 Task: Add Sprouts Organic Crushed Chili Peppers to the cart.
Action: Mouse moved to (17, 80)
Screenshot: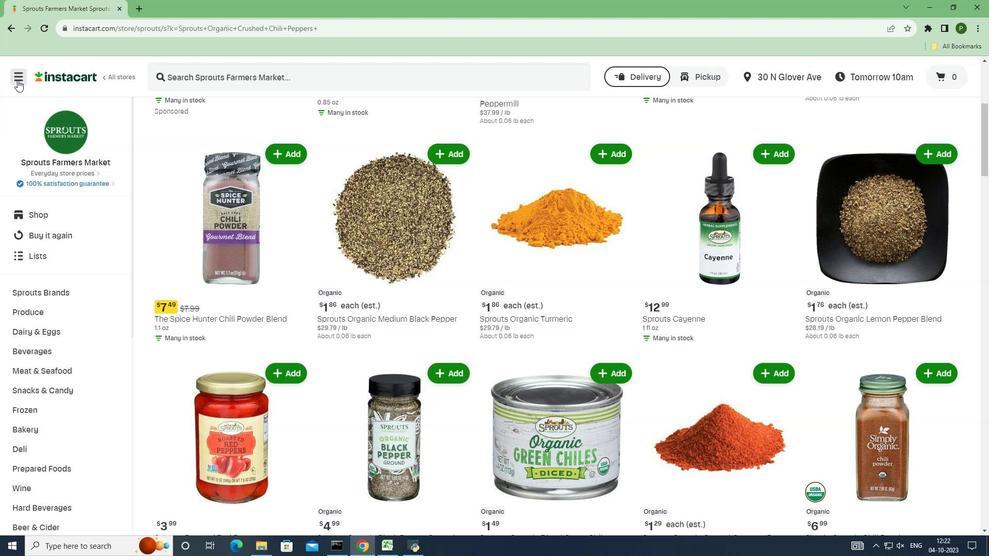 
Action: Mouse pressed left at (17, 80)
Screenshot: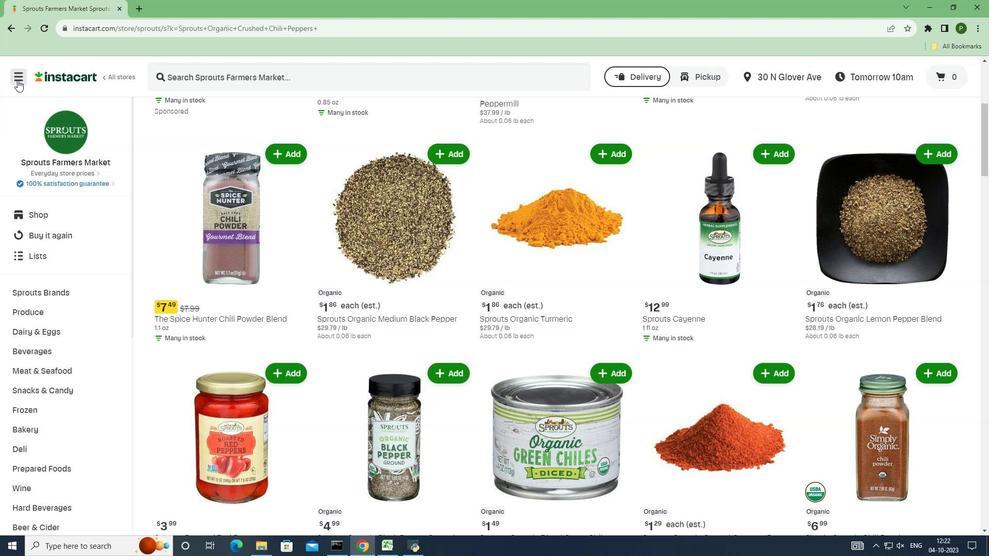 
Action: Mouse moved to (54, 287)
Screenshot: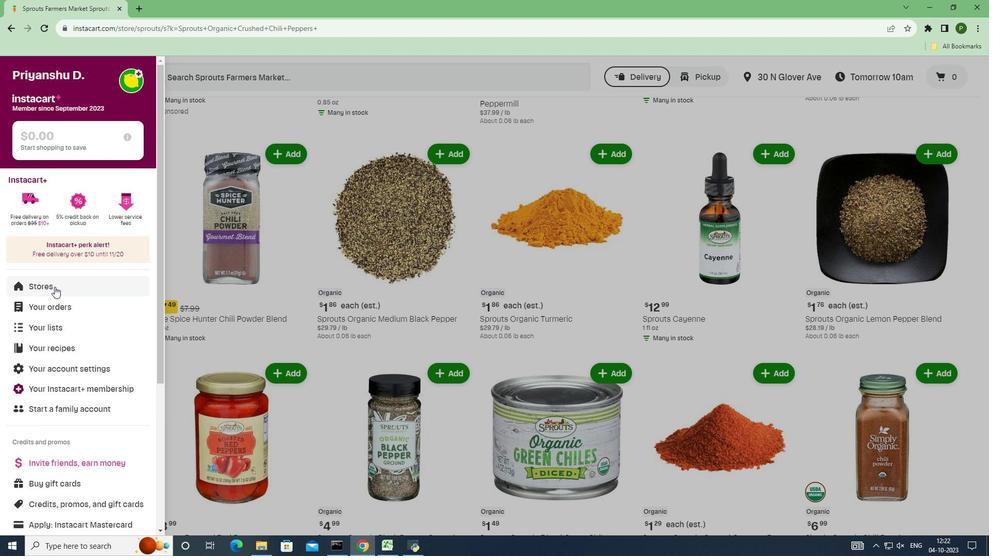 
Action: Mouse pressed left at (54, 287)
Screenshot: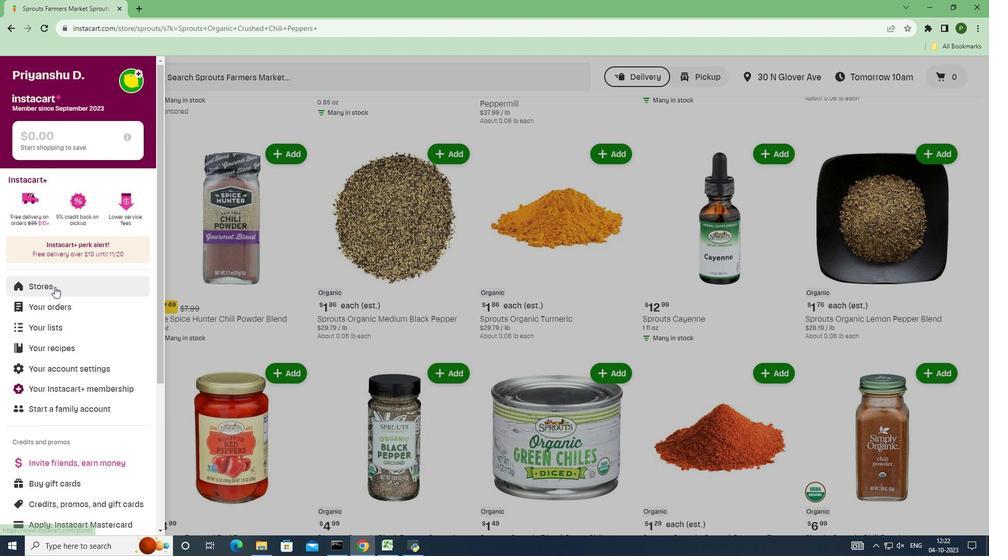 
Action: Mouse moved to (233, 116)
Screenshot: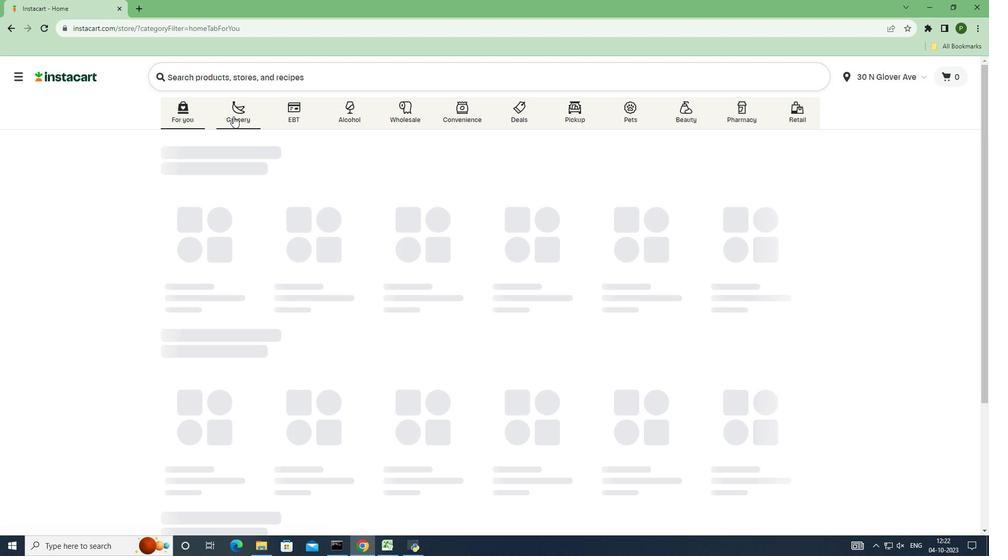 
Action: Mouse pressed left at (233, 116)
Screenshot: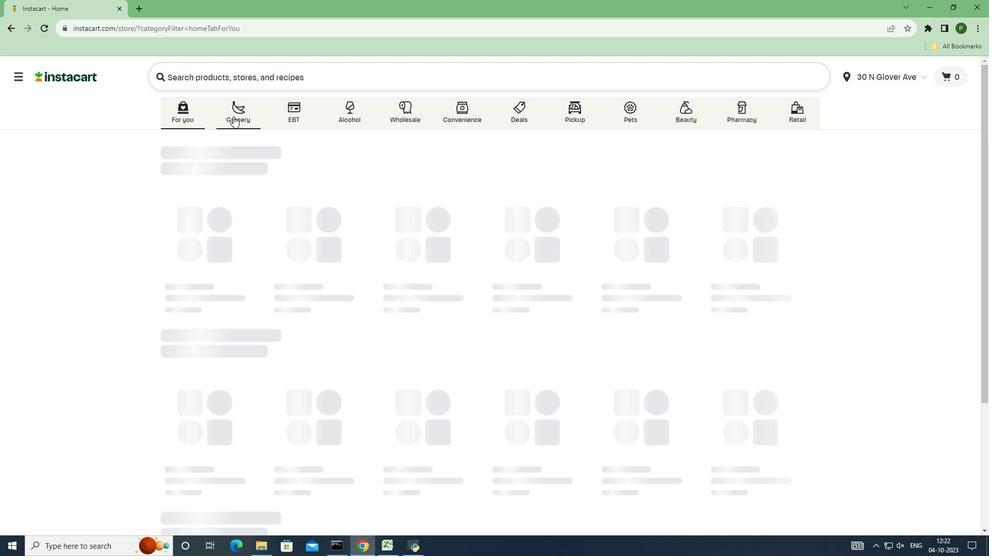 
Action: Mouse moved to (627, 243)
Screenshot: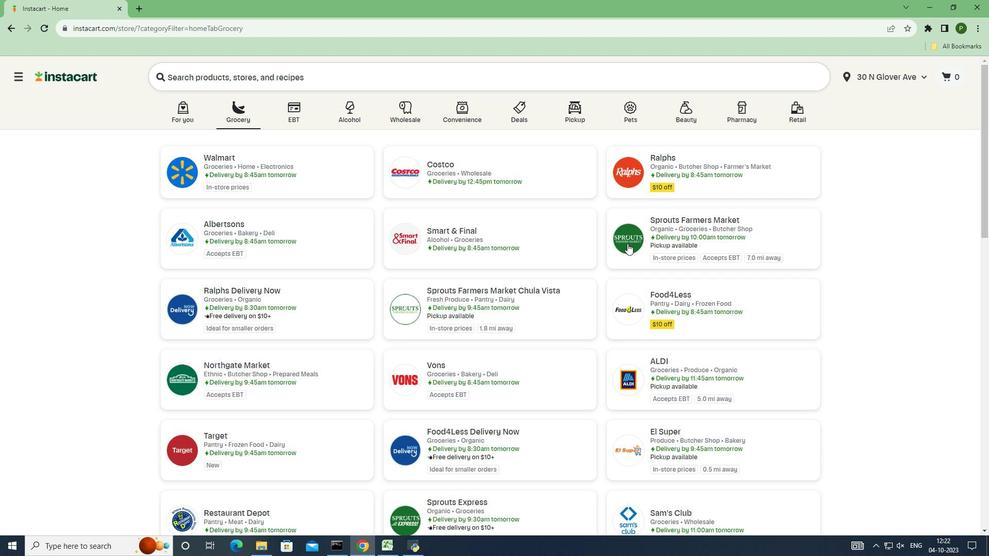 
Action: Mouse pressed left at (627, 243)
Screenshot: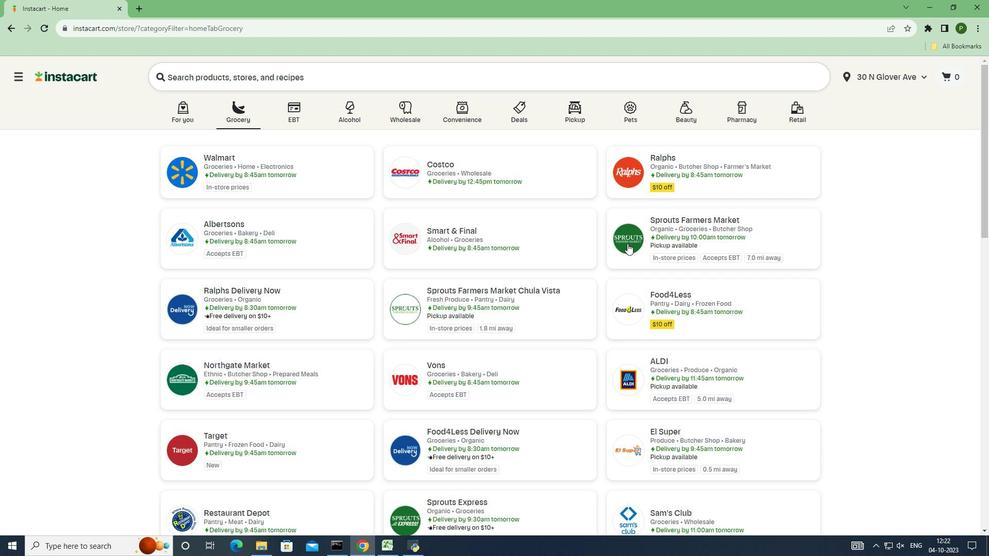 
Action: Mouse moved to (57, 292)
Screenshot: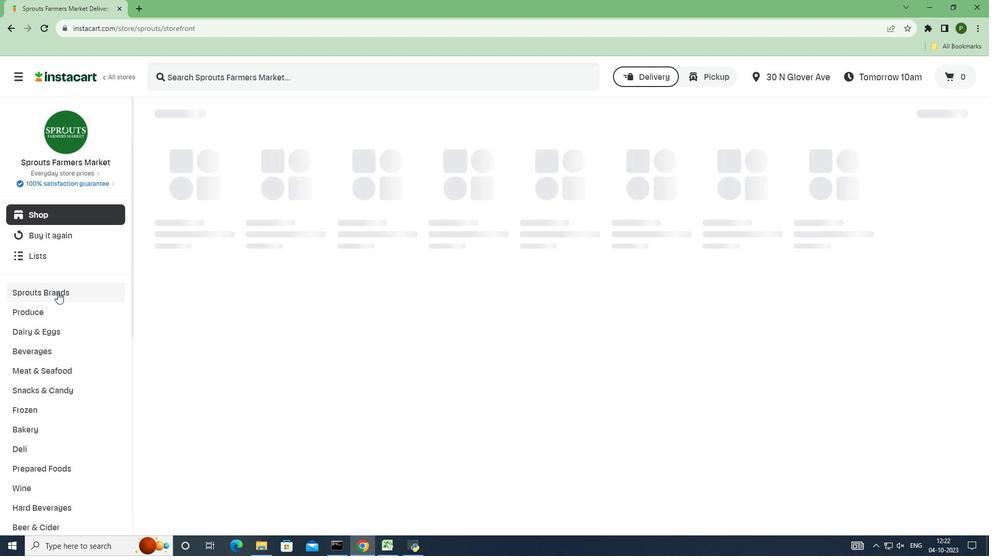 
Action: Mouse pressed left at (57, 292)
Screenshot: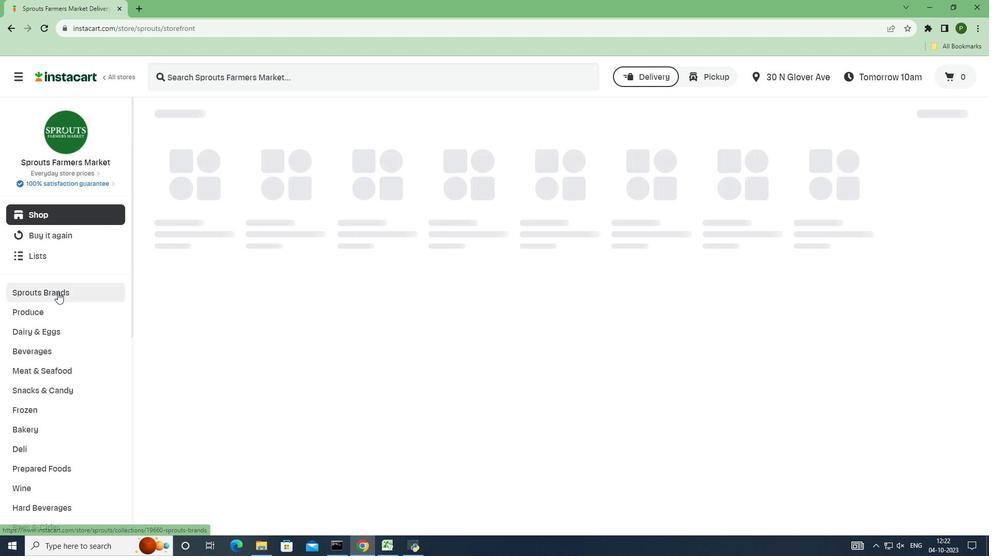 
Action: Mouse moved to (49, 368)
Screenshot: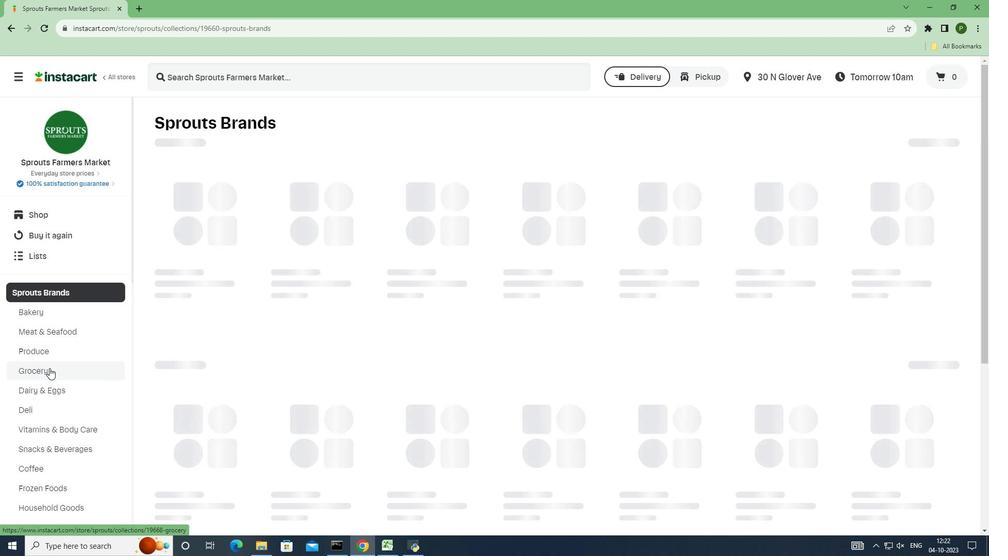 
Action: Mouse pressed left at (49, 368)
Screenshot: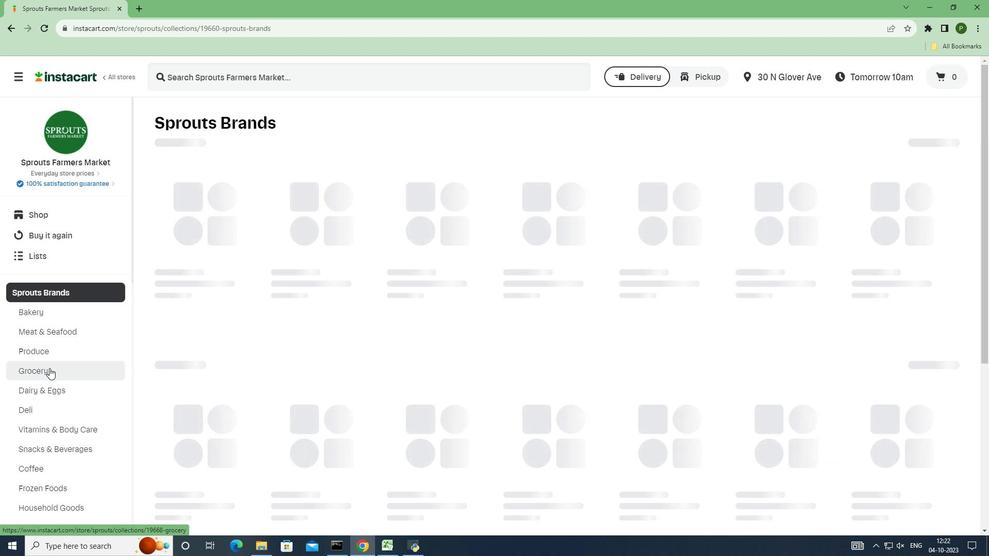 
Action: Mouse moved to (213, 213)
Screenshot: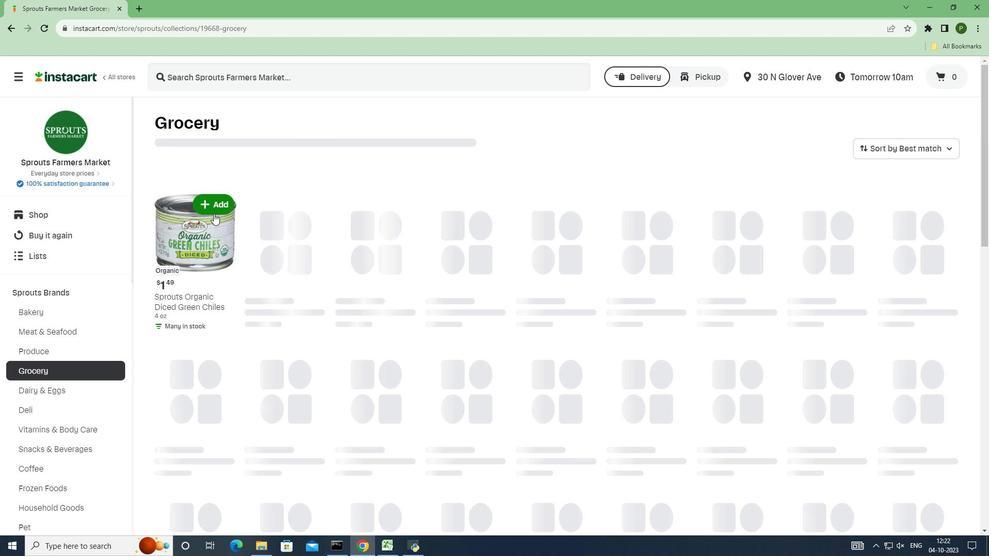 
Action: Mouse scrolled (213, 213) with delta (0, 0)
Screenshot: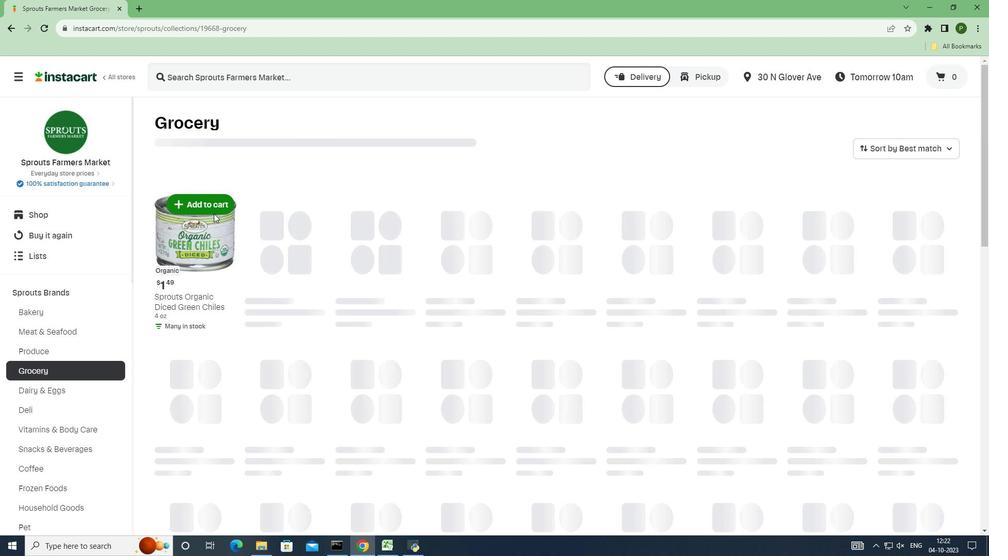
Action: Mouse moved to (299, 219)
Screenshot: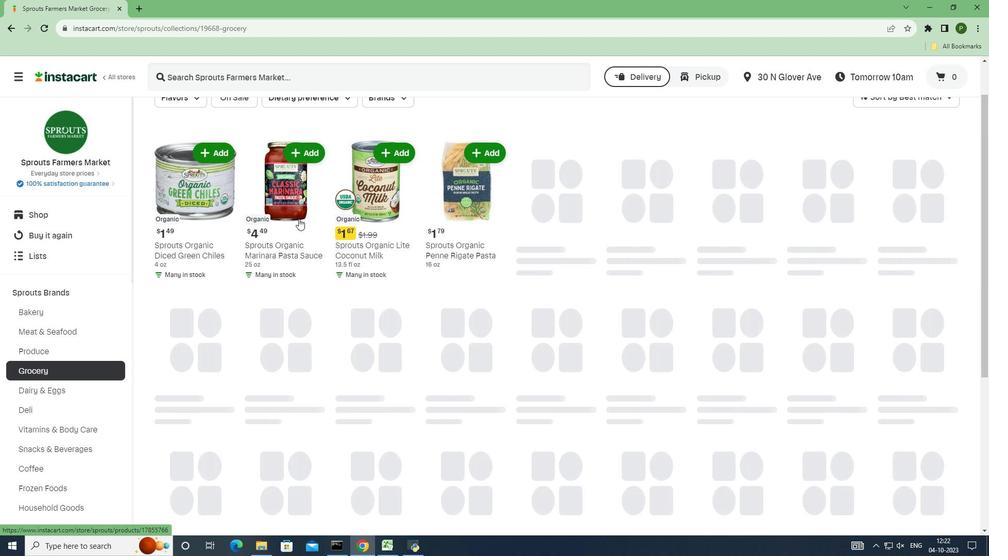 
Action: Mouse scrolled (299, 218) with delta (0, 0)
Screenshot: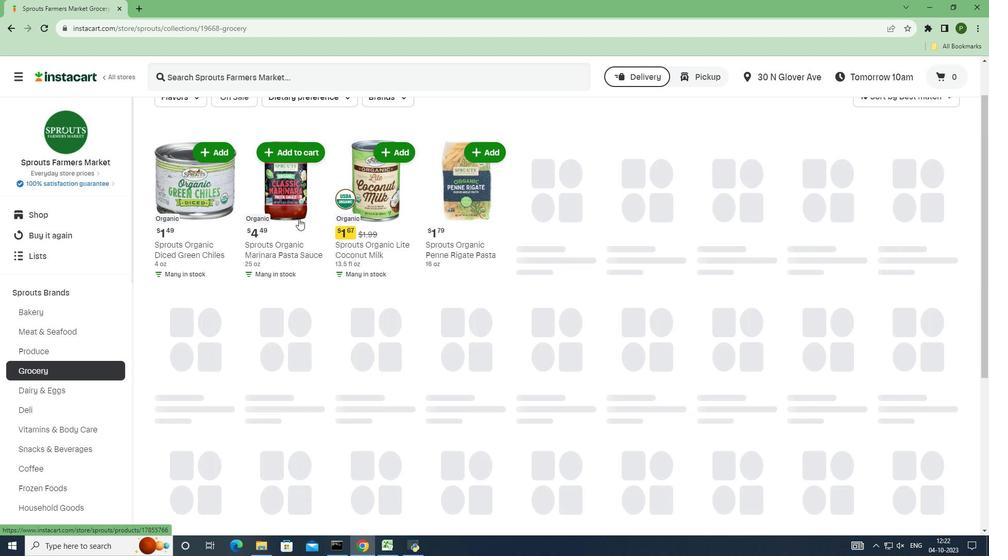 
Action: Mouse scrolled (299, 218) with delta (0, 0)
Screenshot: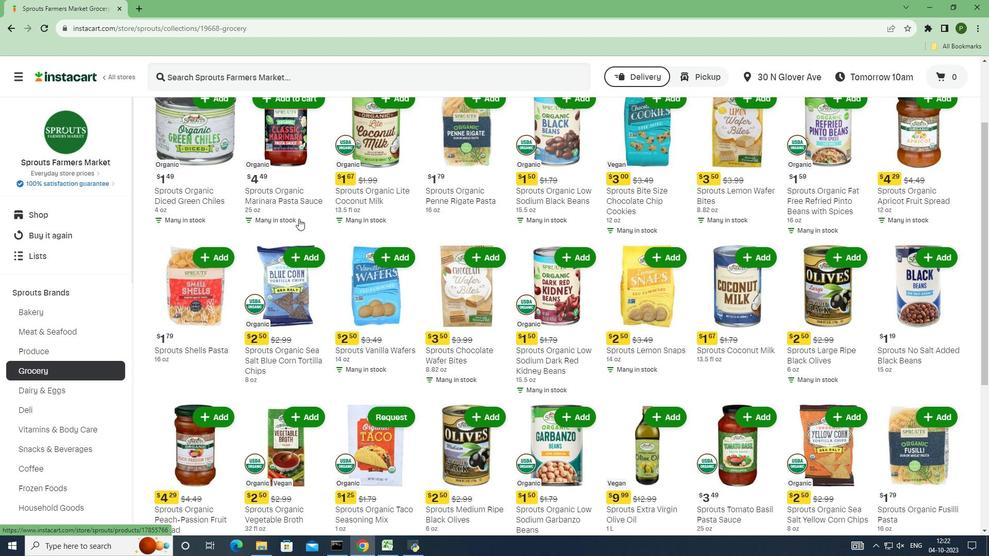 
Action: Mouse scrolled (299, 218) with delta (0, 0)
Screenshot: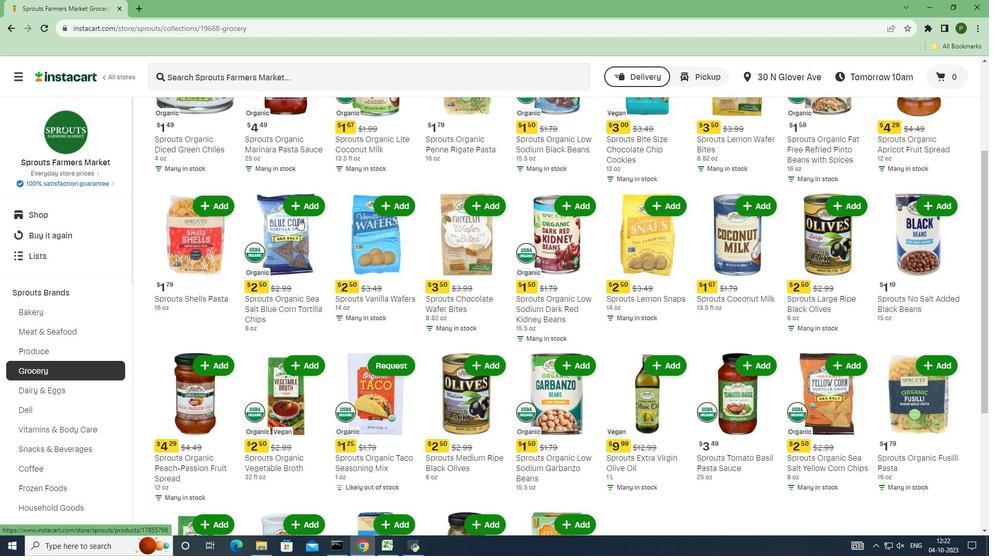 
Action: Mouse scrolled (299, 218) with delta (0, 0)
Screenshot: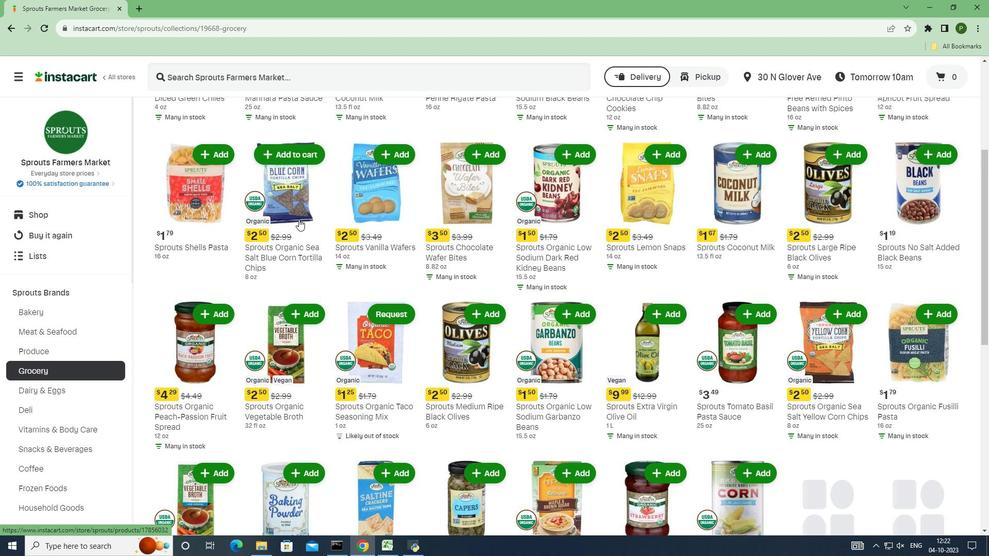 
Action: Mouse moved to (299, 220)
Screenshot: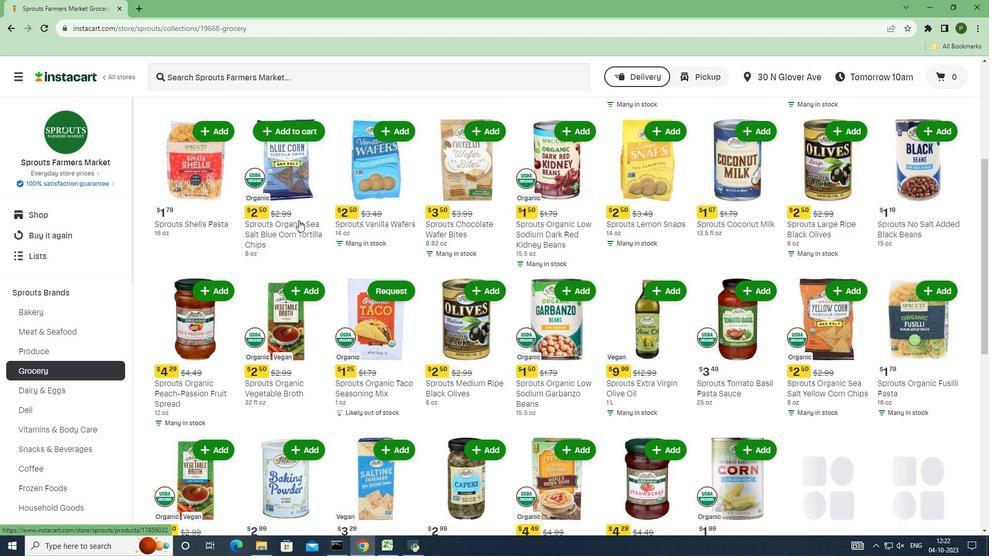 
Action: Mouse scrolled (299, 220) with delta (0, 0)
Screenshot: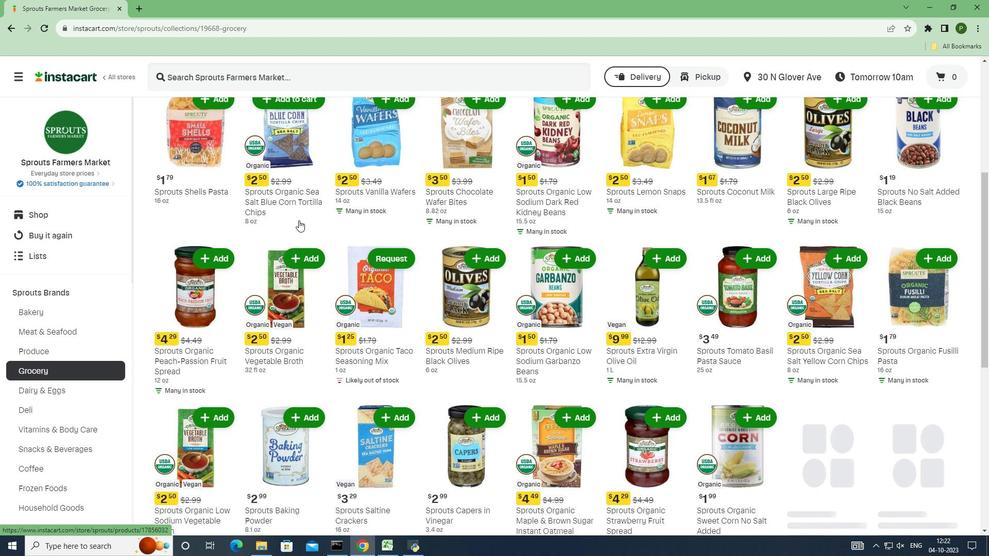 
Action: Mouse scrolled (299, 220) with delta (0, 0)
Screenshot: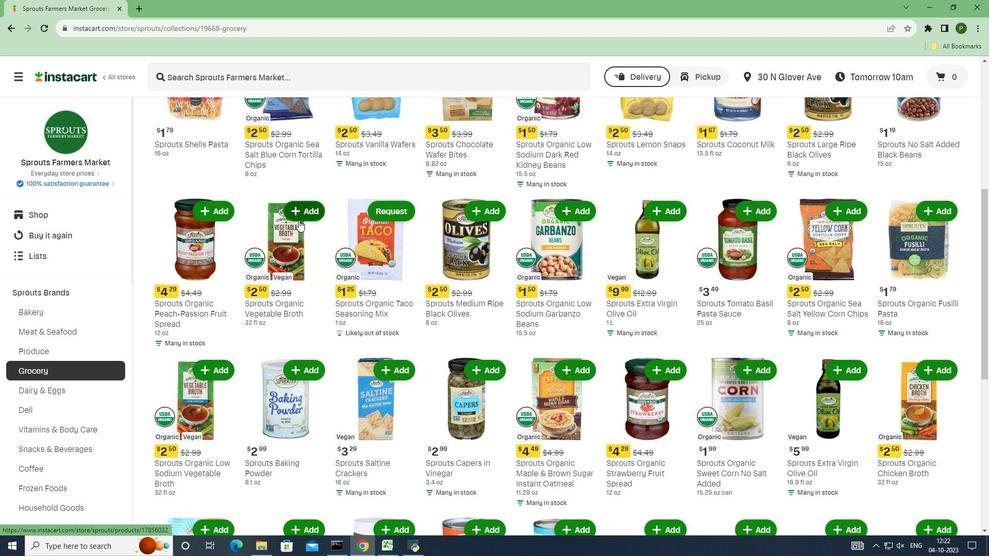 
Action: Mouse scrolled (299, 220) with delta (0, 0)
Screenshot: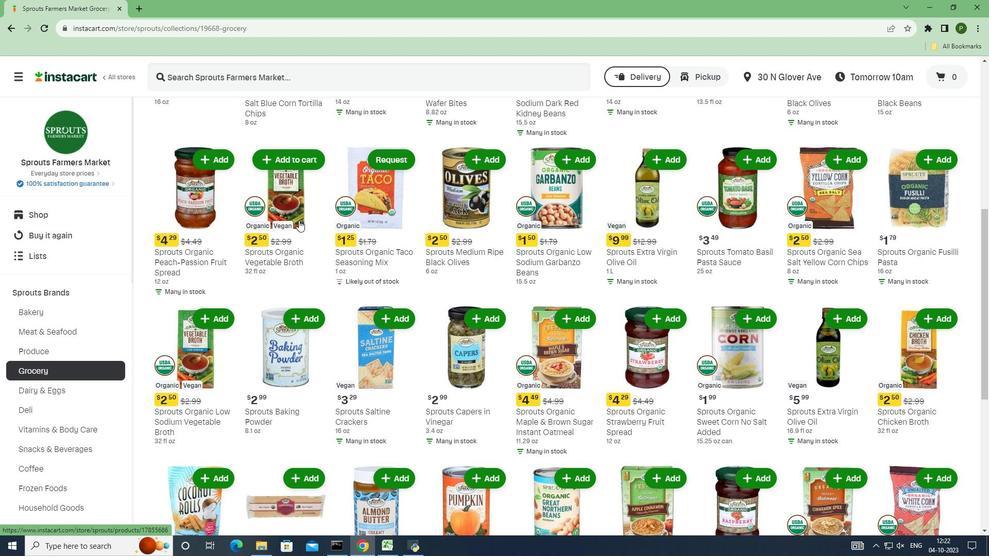 
Action: Mouse scrolled (299, 220) with delta (0, 0)
Screenshot: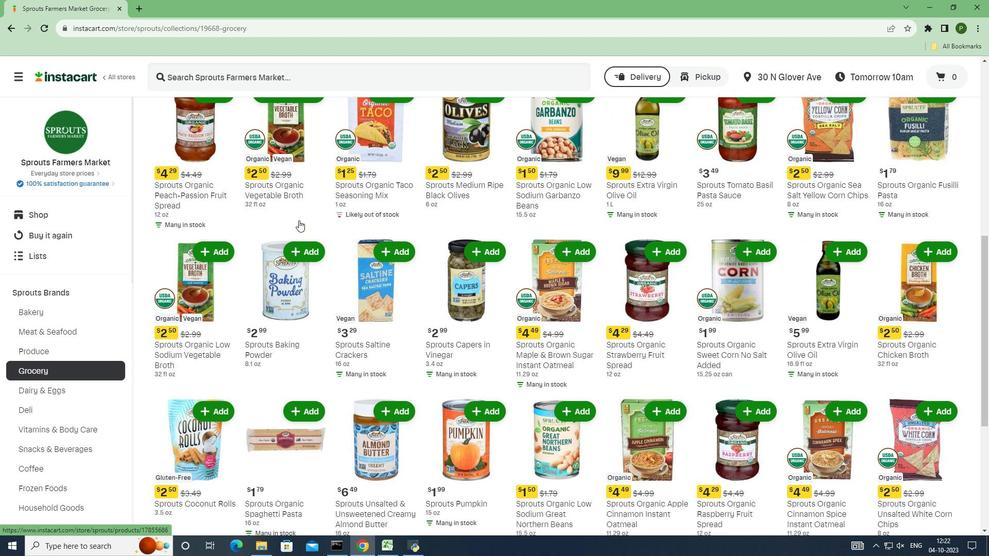 
Action: Mouse scrolled (299, 220) with delta (0, 0)
Screenshot: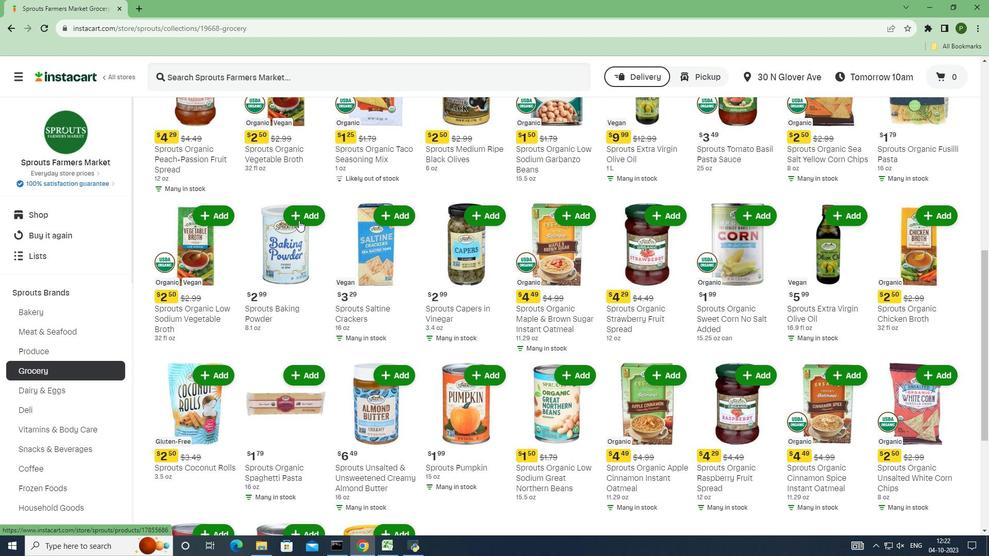 
Action: Mouse scrolled (299, 220) with delta (0, 0)
Screenshot: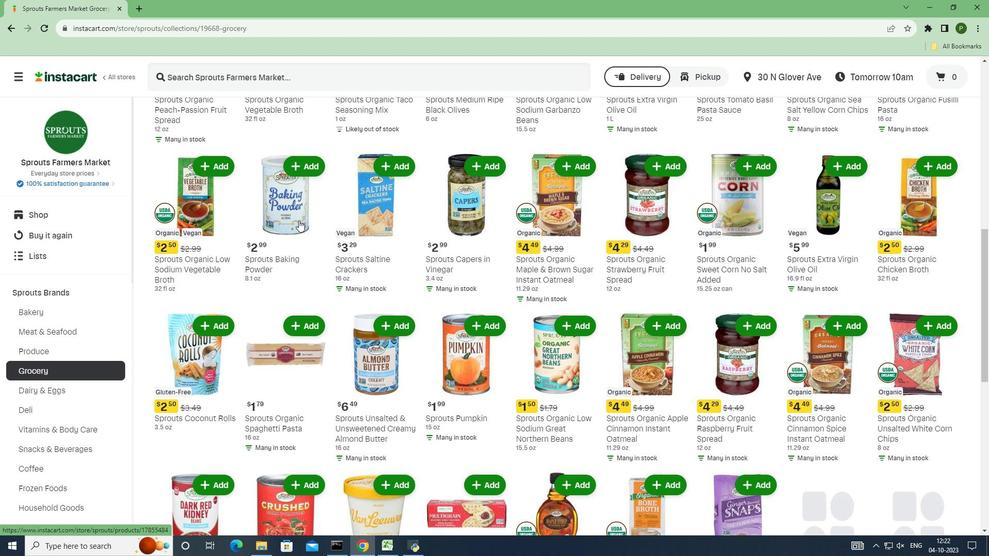 
Action: Mouse scrolled (299, 220) with delta (0, 0)
Screenshot: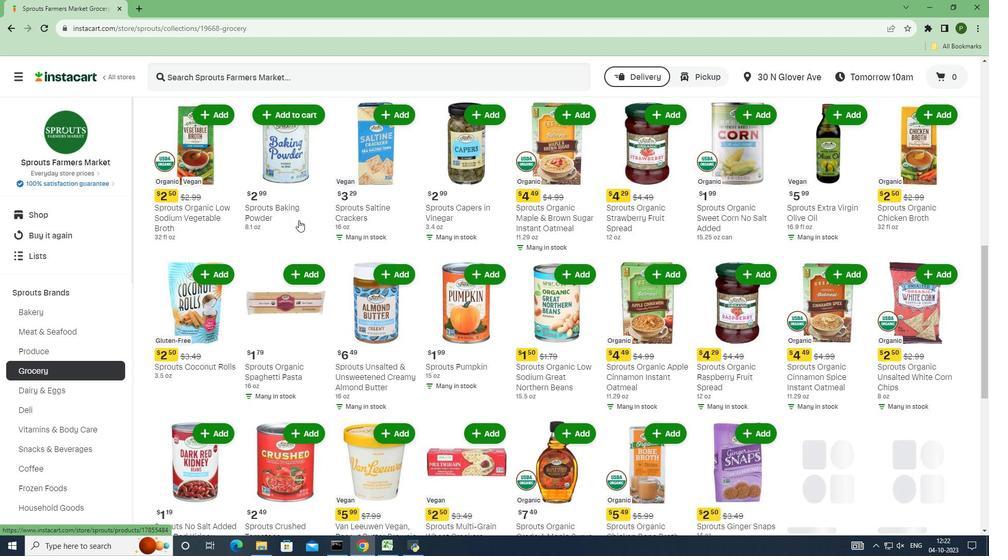 
Action: Mouse scrolled (299, 220) with delta (0, 0)
Screenshot: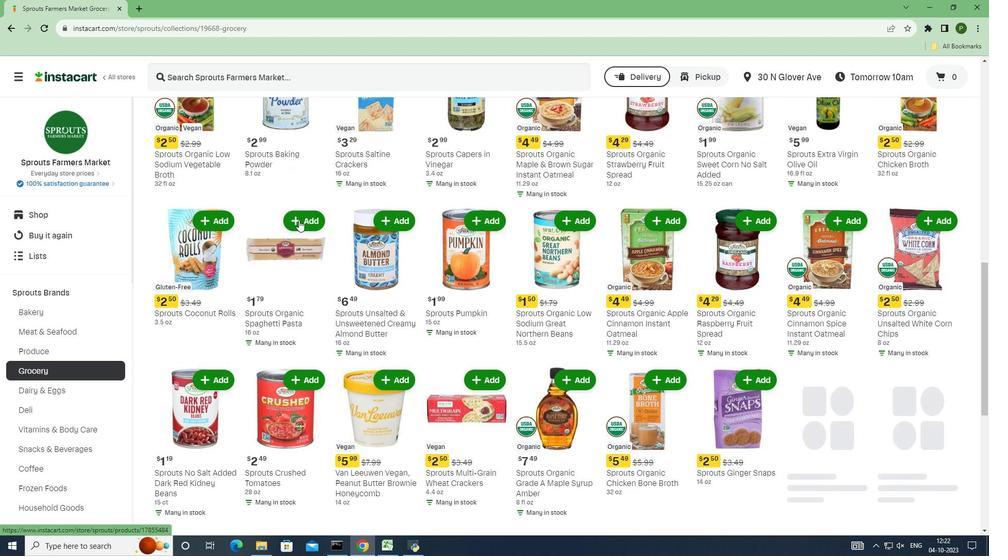 
Action: Mouse scrolled (299, 220) with delta (0, 0)
Screenshot: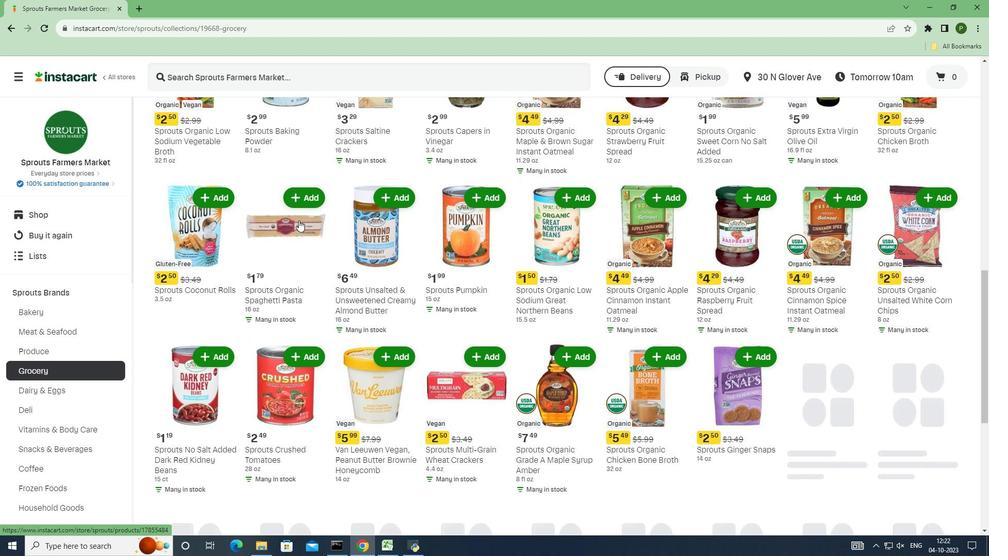 
Action: Mouse scrolled (299, 220) with delta (0, 0)
Screenshot: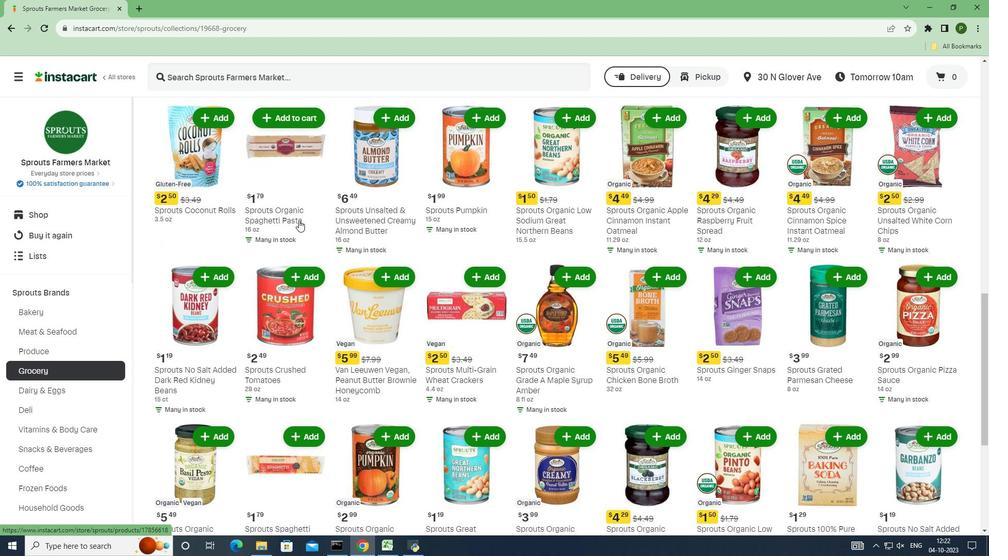 
Action: Mouse scrolled (299, 220) with delta (0, 0)
Screenshot: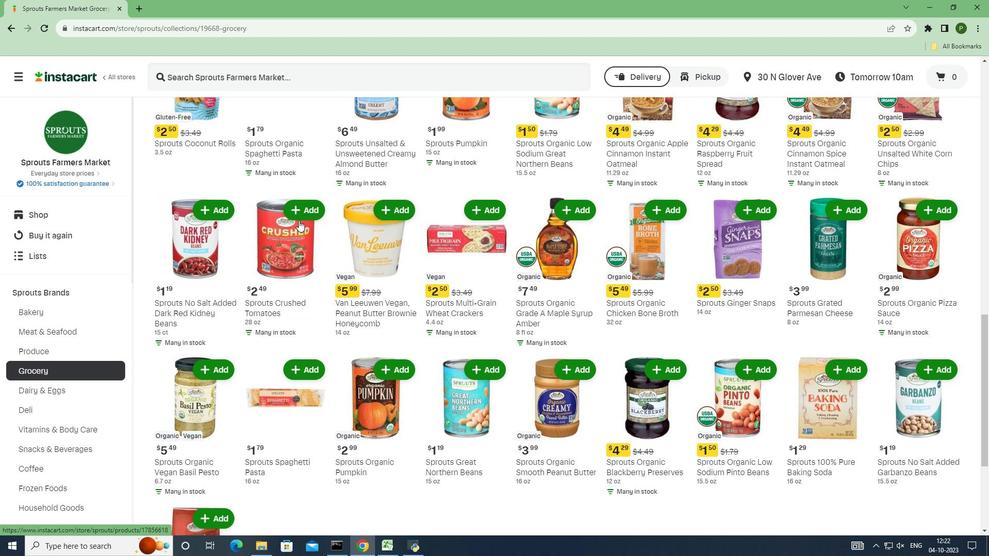
Action: Mouse scrolled (299, 220) with delta (0, 0)
Screenshot: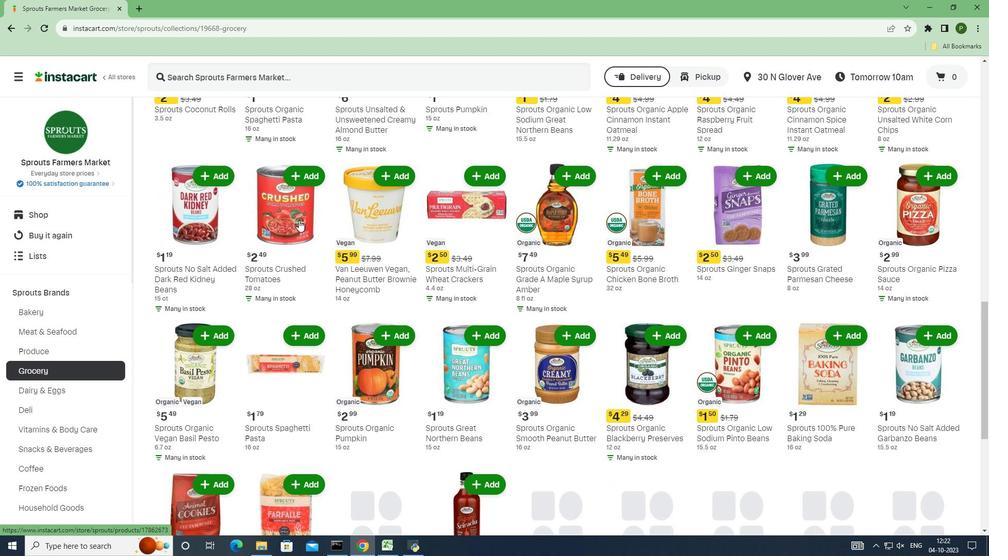 
Action: Mouse scrolled (299, 220) with delta (0, 0)
Screenshot: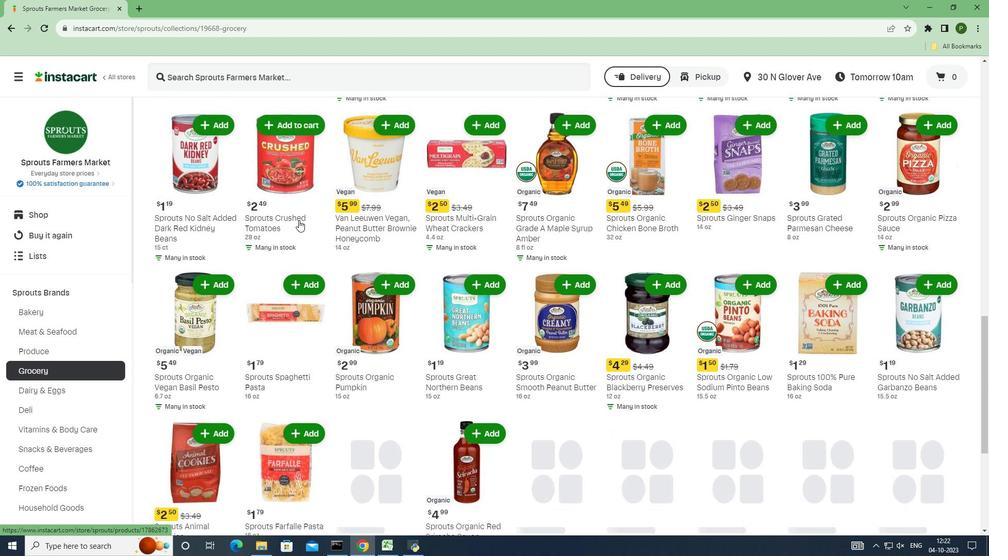 
Action: Mouse scrolled (299, 220) with delta (0, 0)
Screenshot: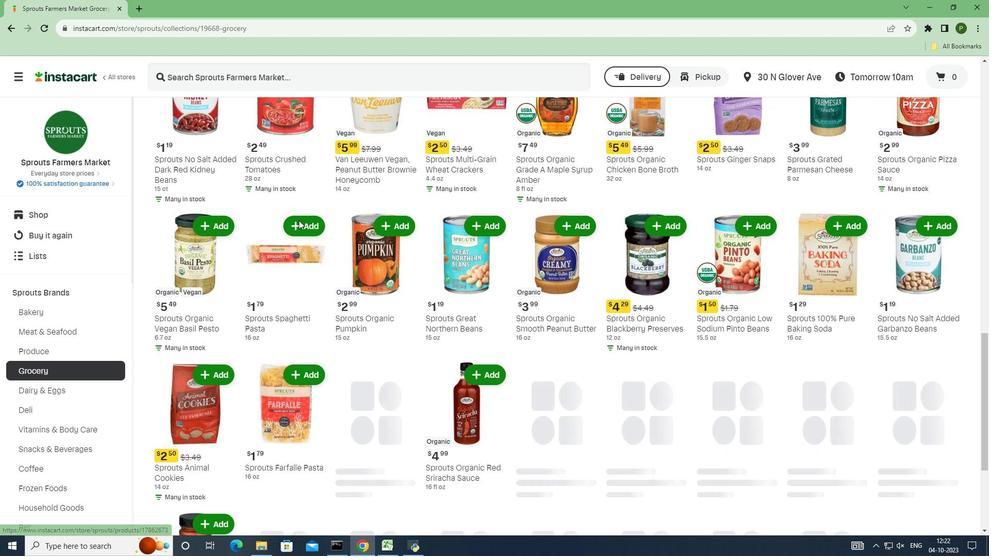 
Action: Mouse scrolled (299, 220) with delta (0, 0)
Screenshot: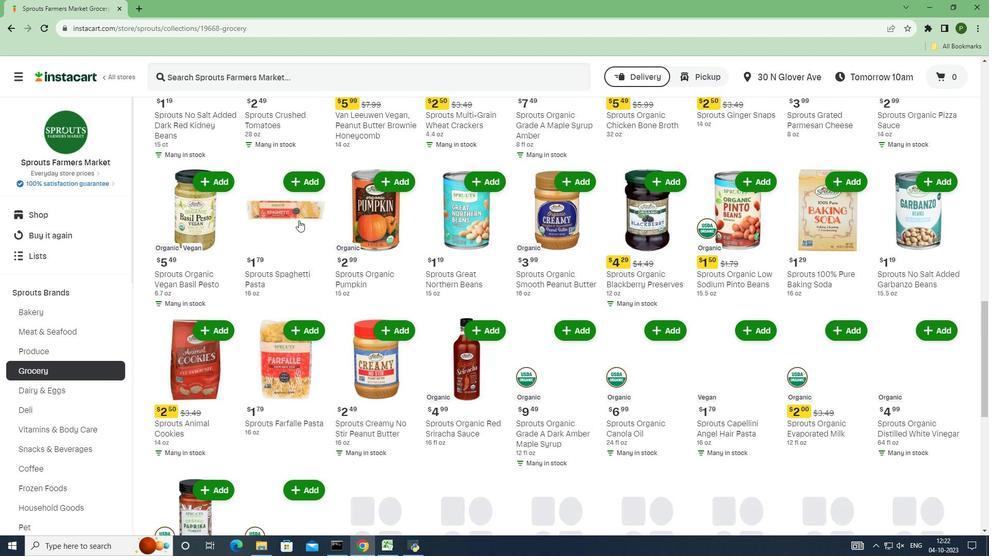 
Action: Mouse scrolled (299, 220) with delta (0, 0)
Screenshot: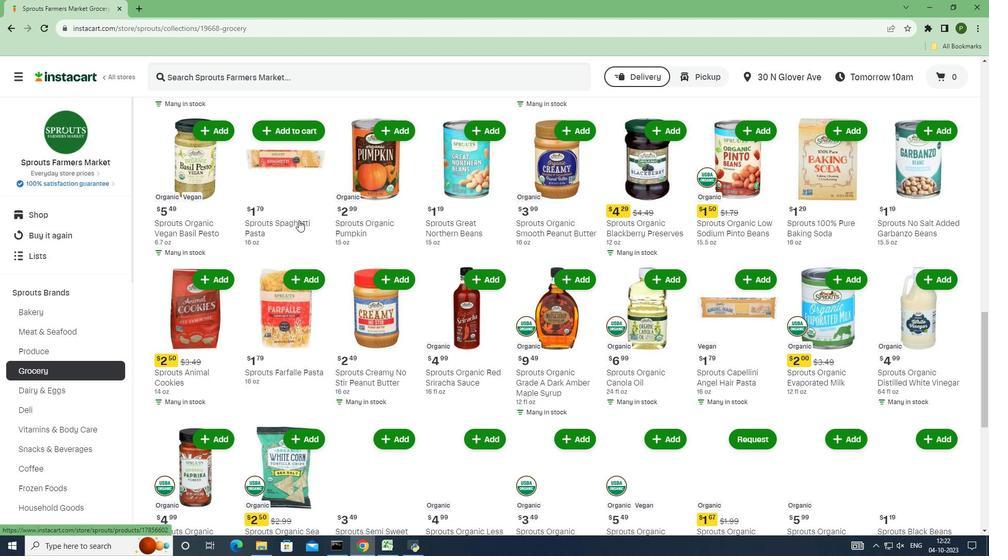 
Action: Mouse scrolled (299, 220) with delta (0, 0)
Screenshot: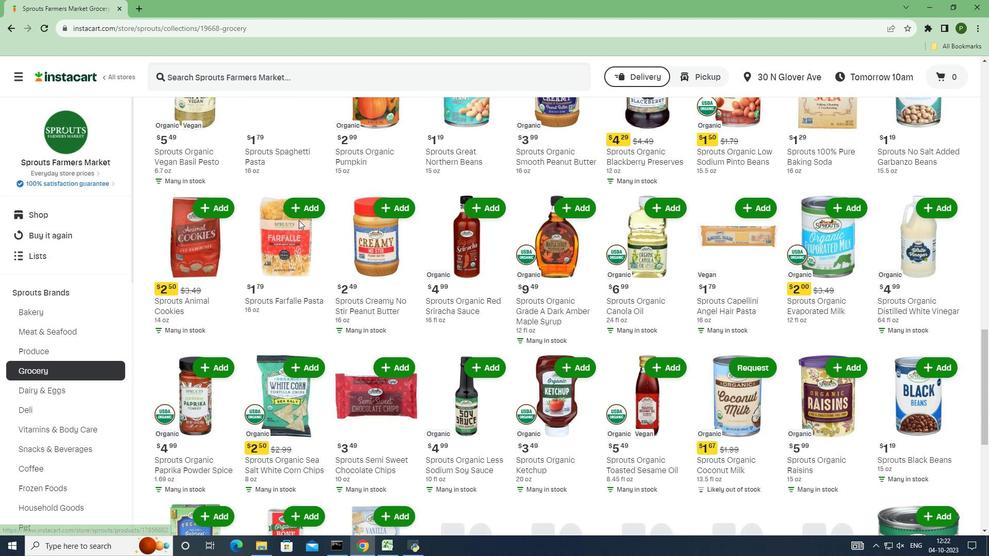 
Action: Mouse scrolled (299, 220) with delta (0, 0)
Screenshot: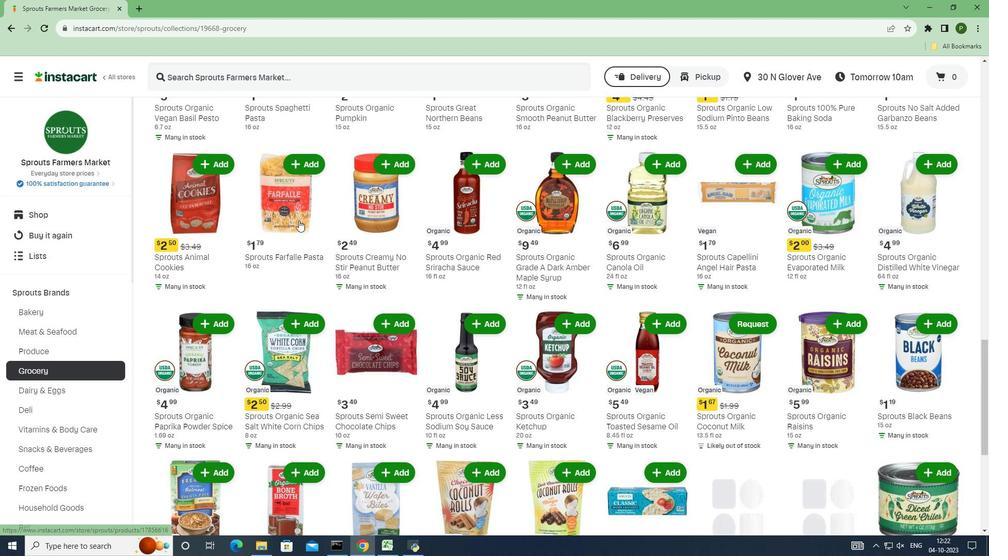 
Action: Mouse scrolled (299, 220) with delta (0, 0)
Screenshot: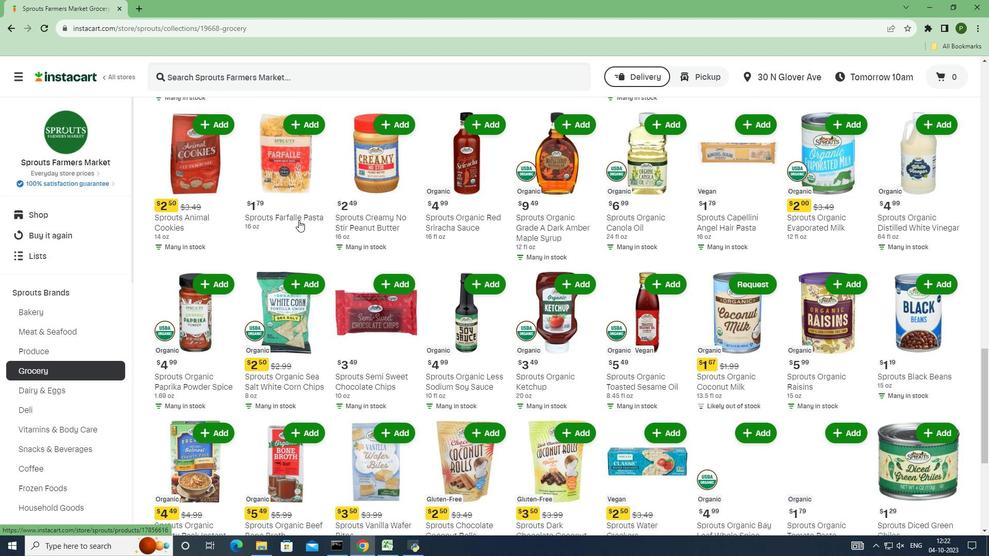 
Action: Mouse scrolled (299, 220) with delta (0, 0)
Screenshot: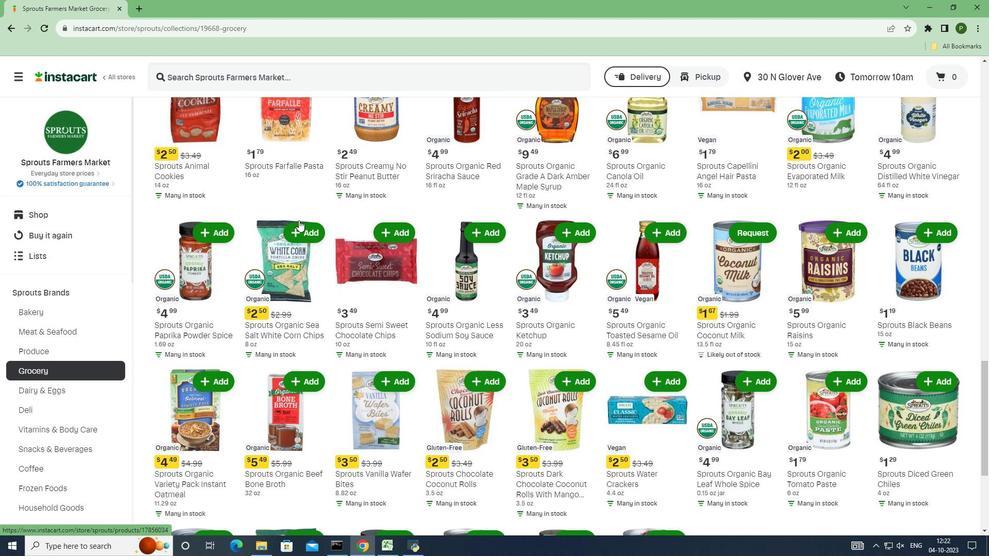 
Action: Mouse scrolled (299, 220) with delta (0, 0)
Screenshot: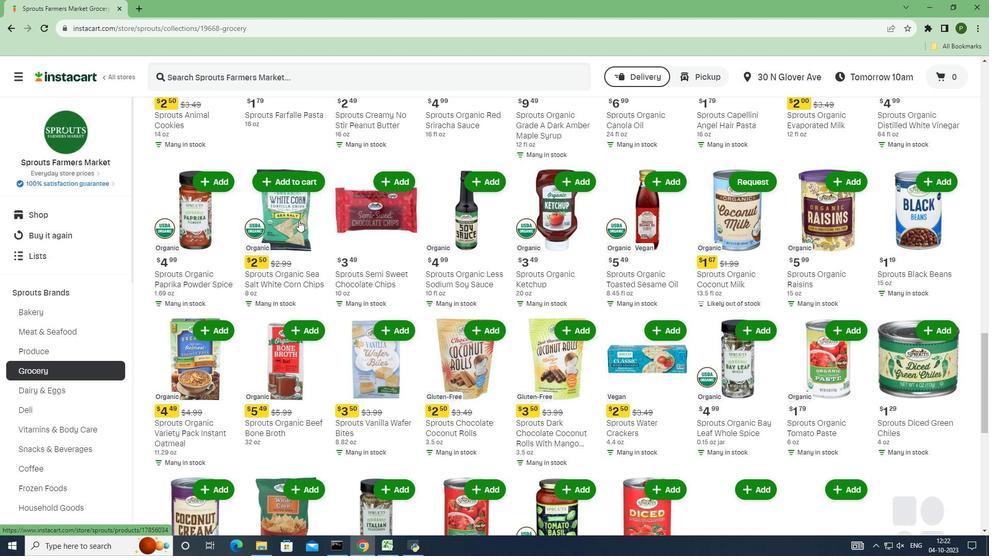 
Action: Mouse scrolled (299, 220) with delta (0, 0)
Screenshot: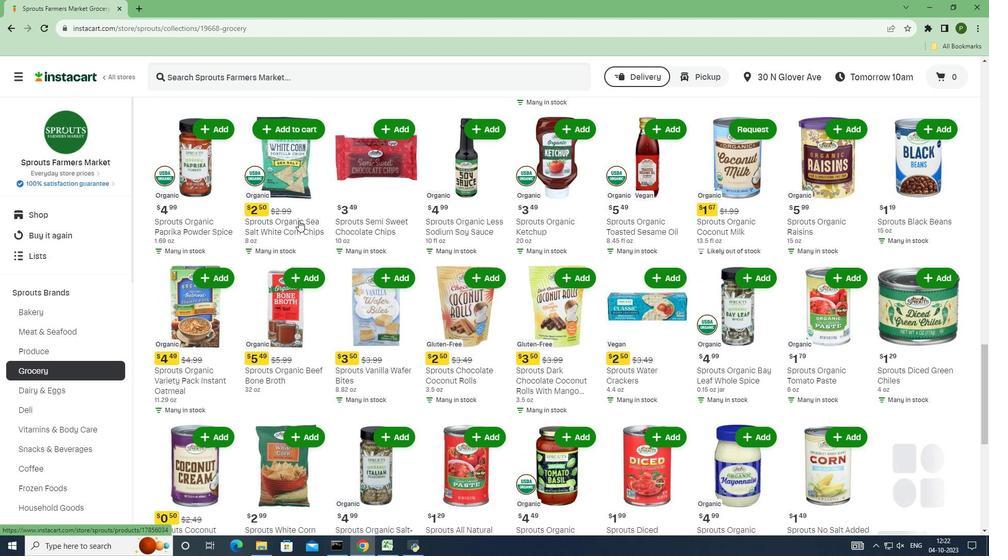 
Action: Mouse scrolled (299, 220) with delta (0, 0)
Screenshot: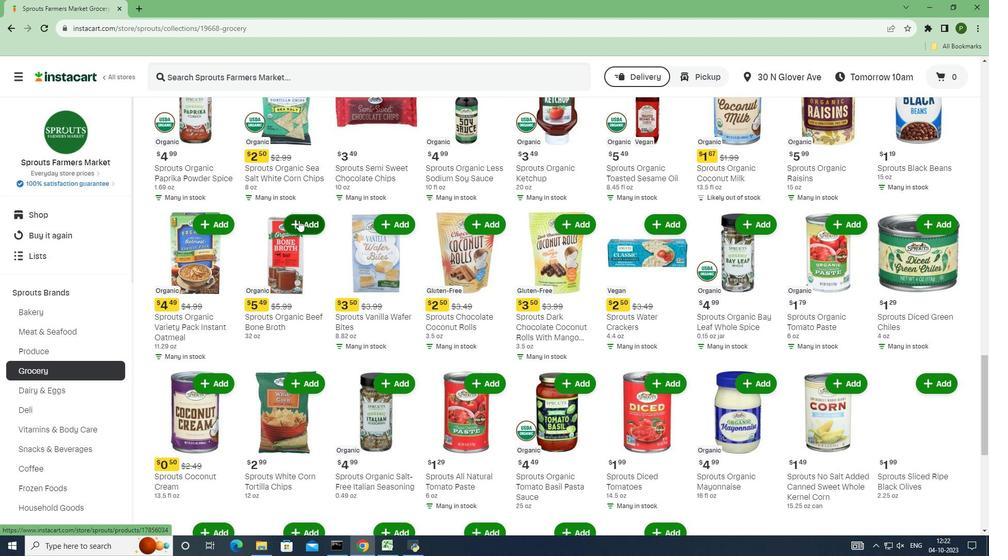 
Action: Mouse scrolled (299, 220) with delta (0, 0)
Screenshot: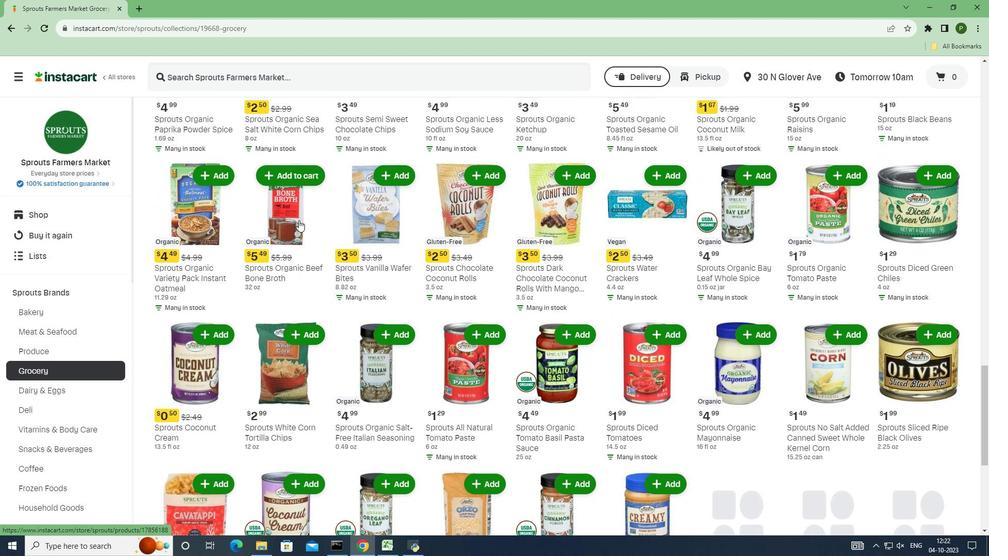 
Action: Mouse scrolled (299, 220) with delta (0, 0)
Screenshot: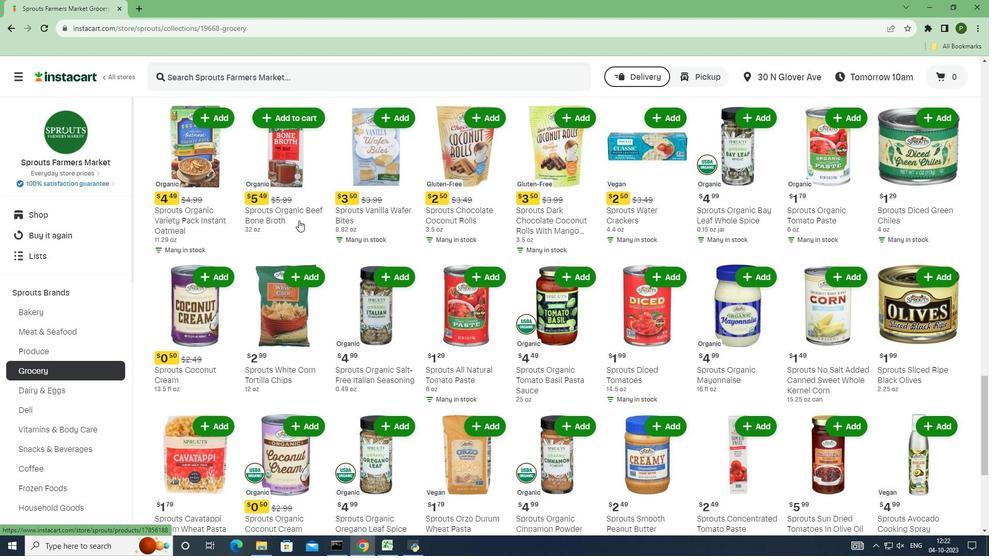 
Action: Mouse scrolled (299, 220) with delta (0, 0)
Screenshot: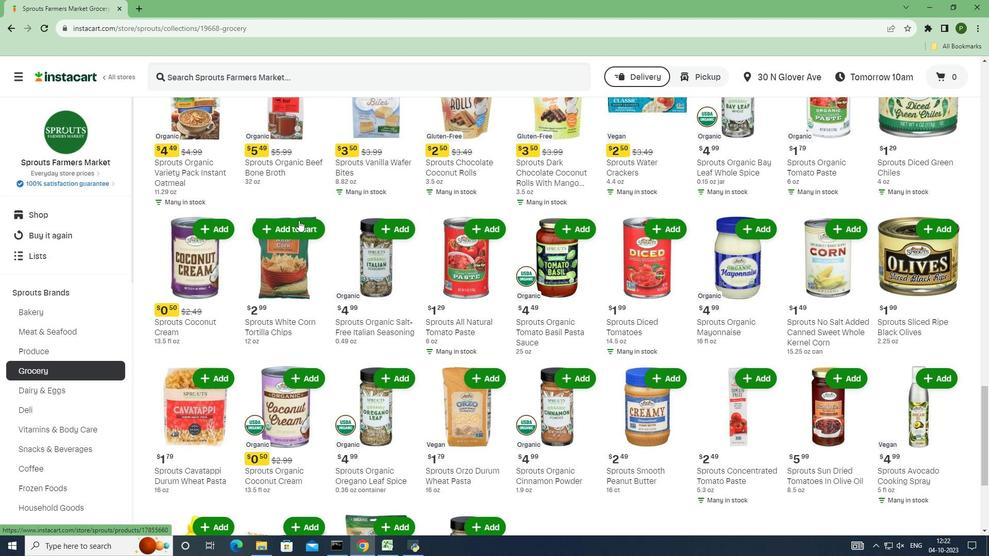 
Action: Mouse scrolled (299, 220) with delta (0, 0)
Screenshot: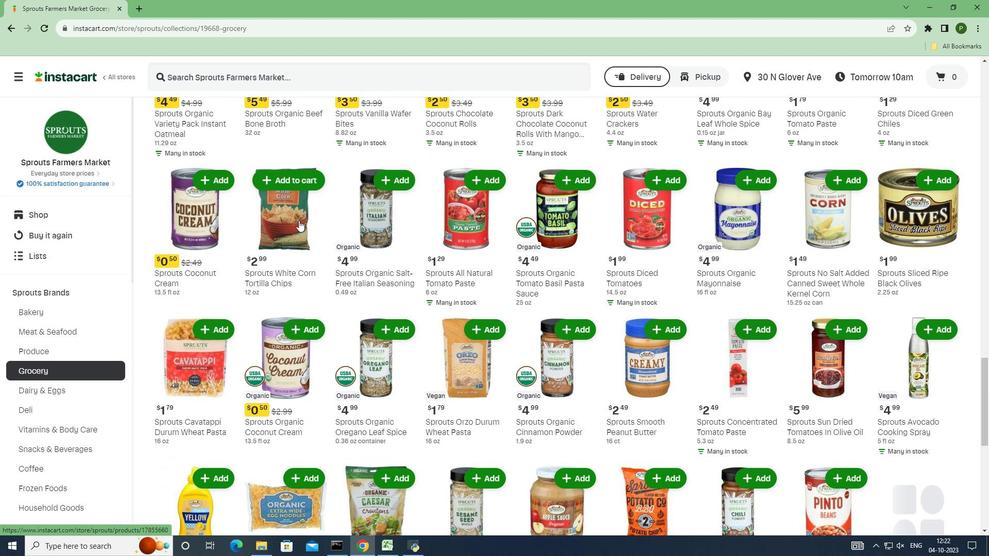 
Action: Mouse scrolled (299, 220) with delta (0, 0)
Screenshot: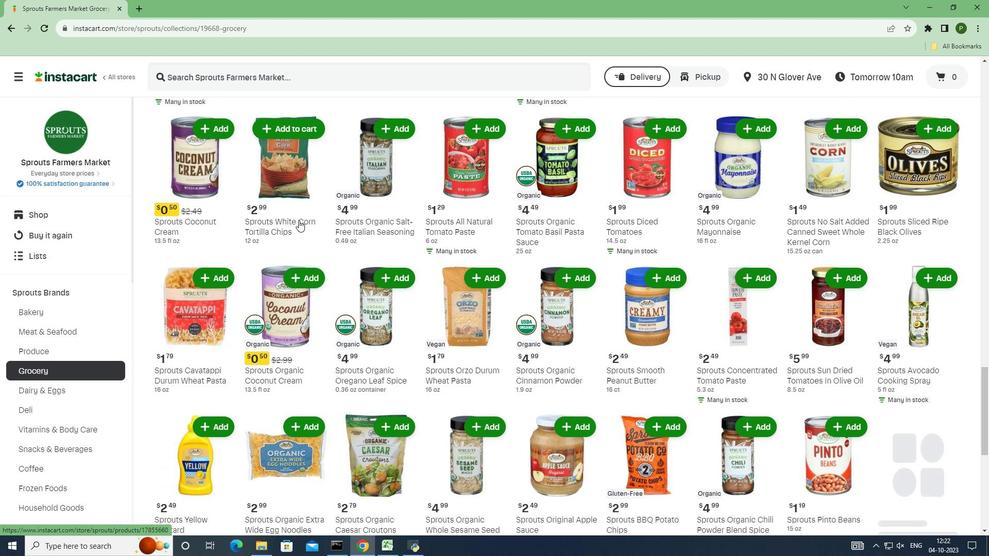 
Action: Mouse scrolled (299, 220) with delta (0, 0)
Screenshot: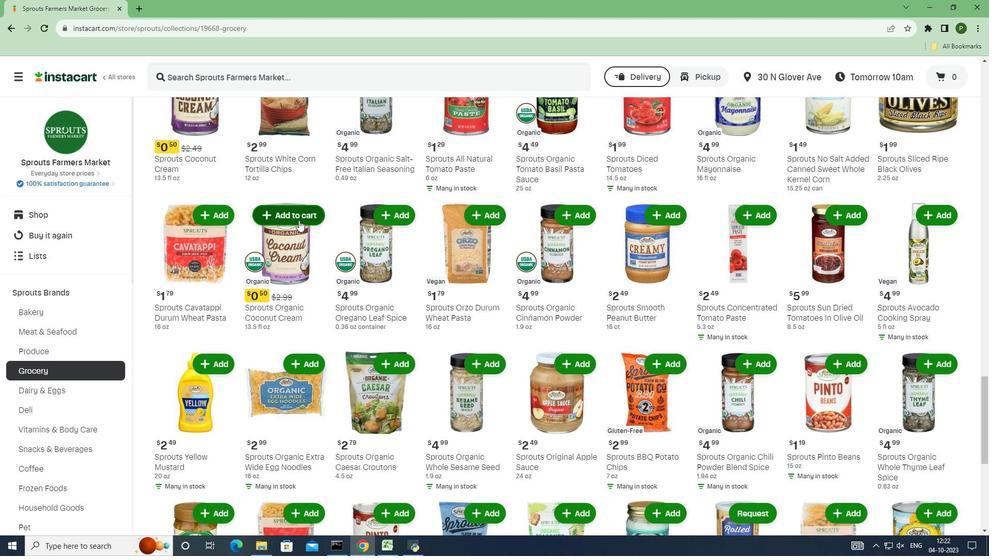 
Action: Mouse scrolled (299, 220) with delta (0, 0)
Screenshot: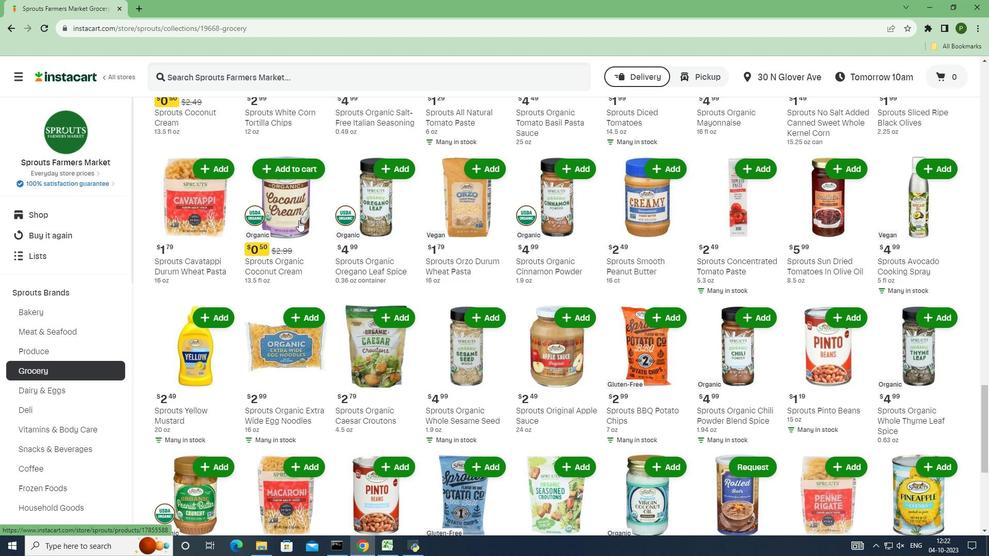 
Action: Mouse scrolled (299, 220) with delta (0, 0)
Screenshot: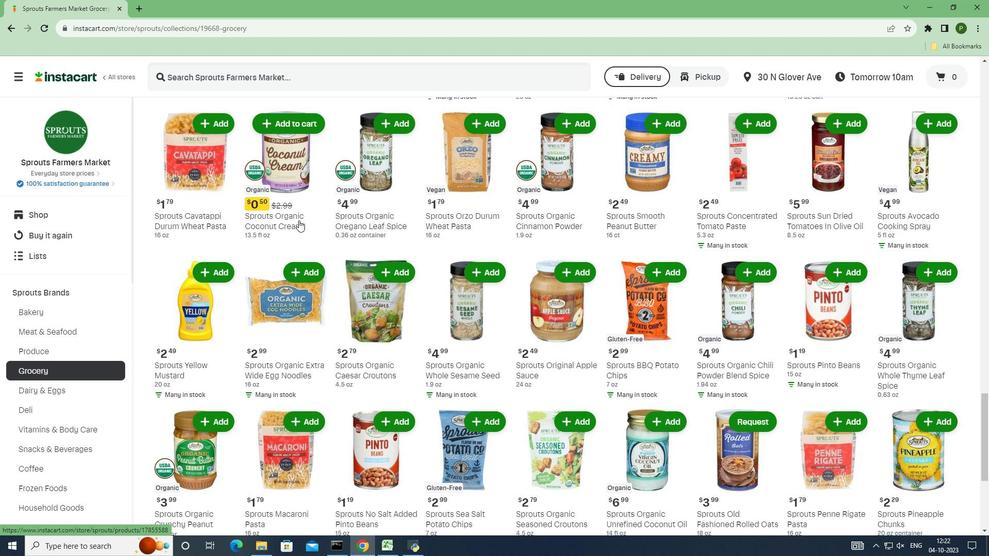 
Action: Mouse scrolled (299, 220) with delta (0, 0)
Screenshot: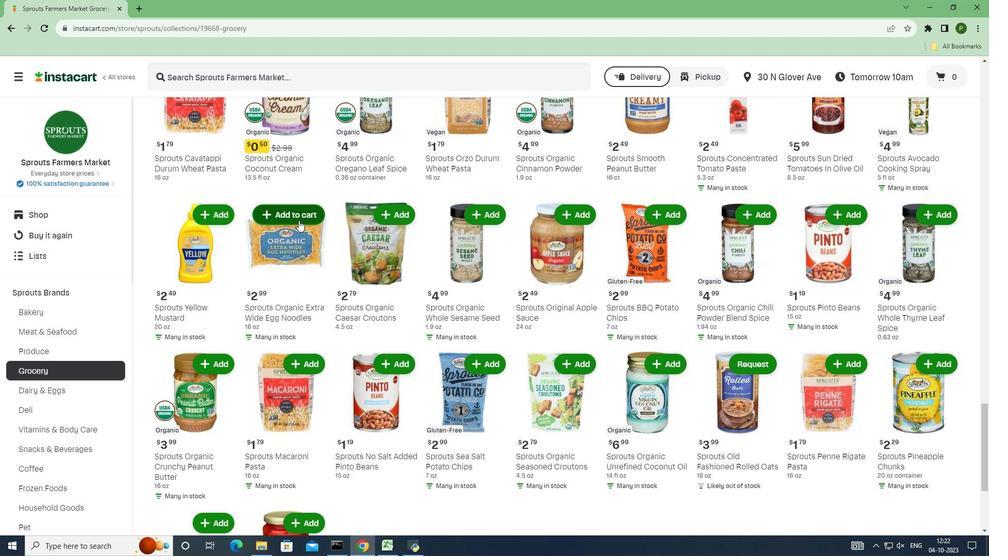 
Action: Mouse scrolled (299, 220) with delta (0, 0)
Screenshot: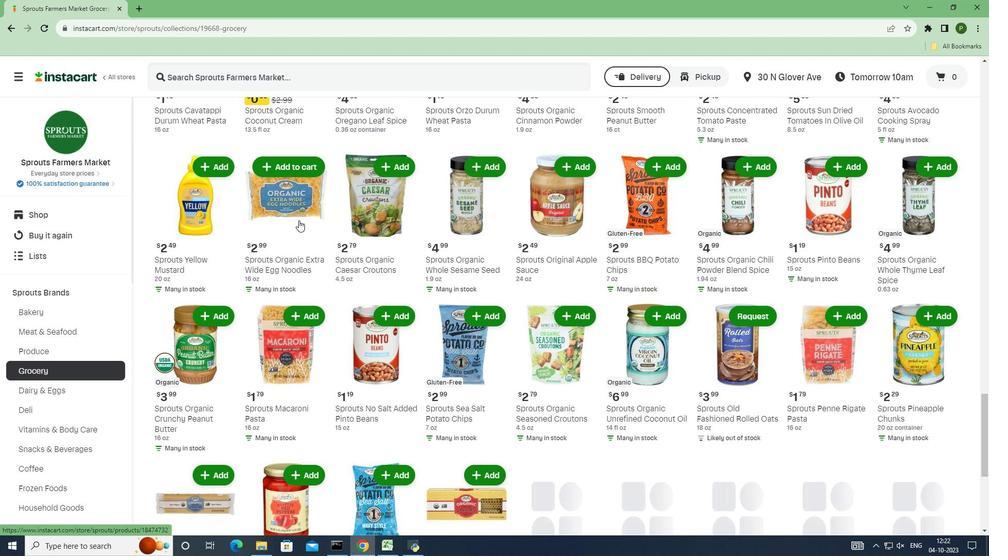 
Action: Mouse scrolled (299, 220) with delta (0, 0)
Screenshot: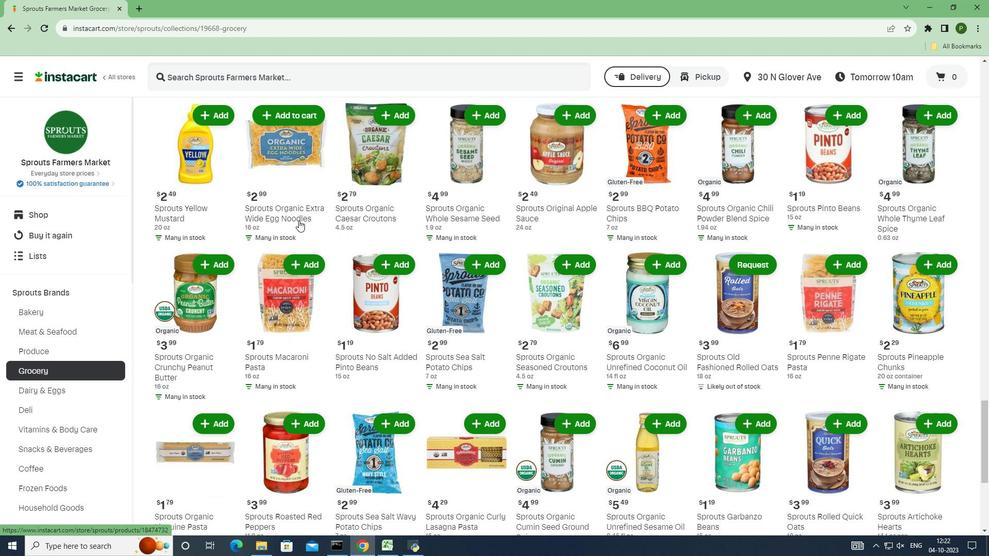 
Action: Mouse scrolled (299, 220) with delta (0, 0)
Screenshot: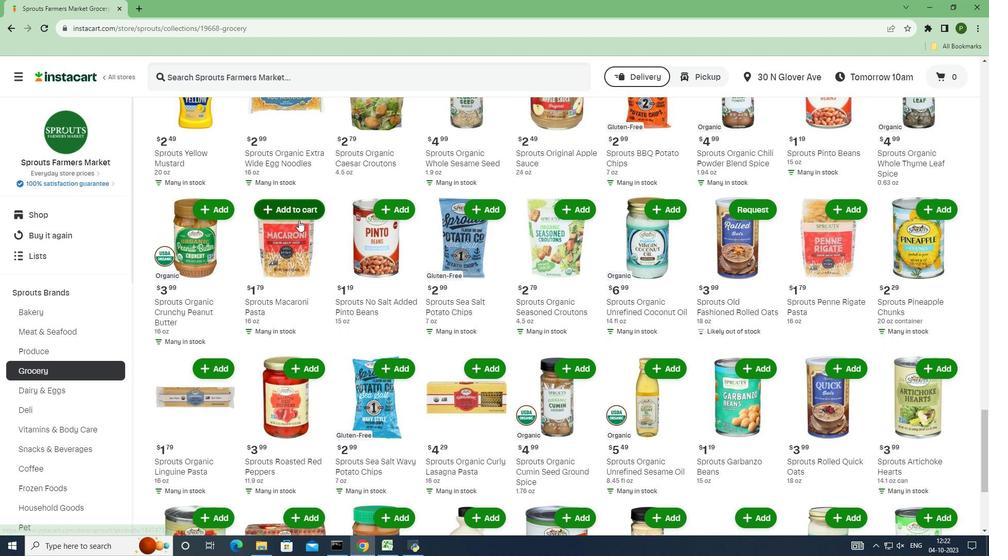 
Action: Mouse scrolled (299, 220) with delta (0, 0)
Screenshot: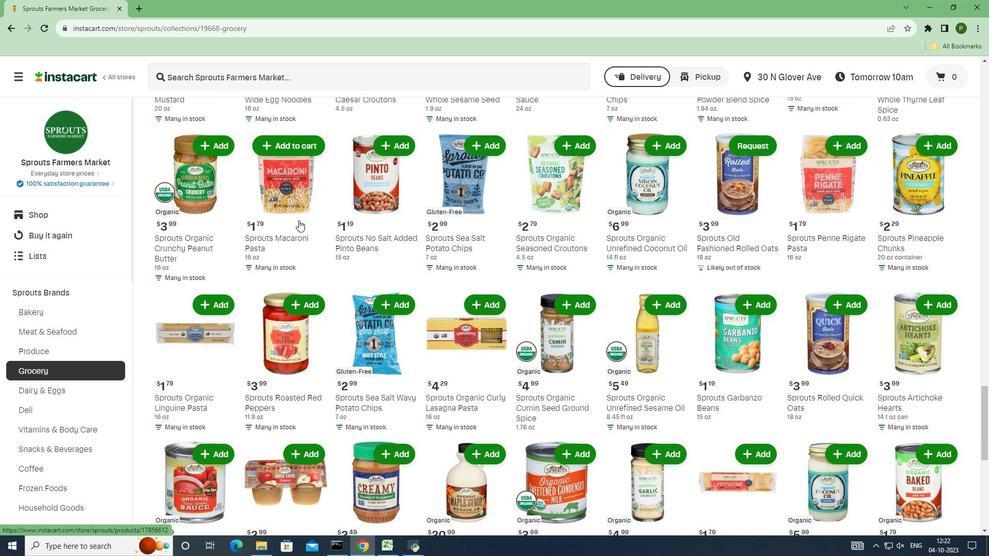 
Action: Mouse scrolled (299, 220) with delta (0, 0)
Screenshot: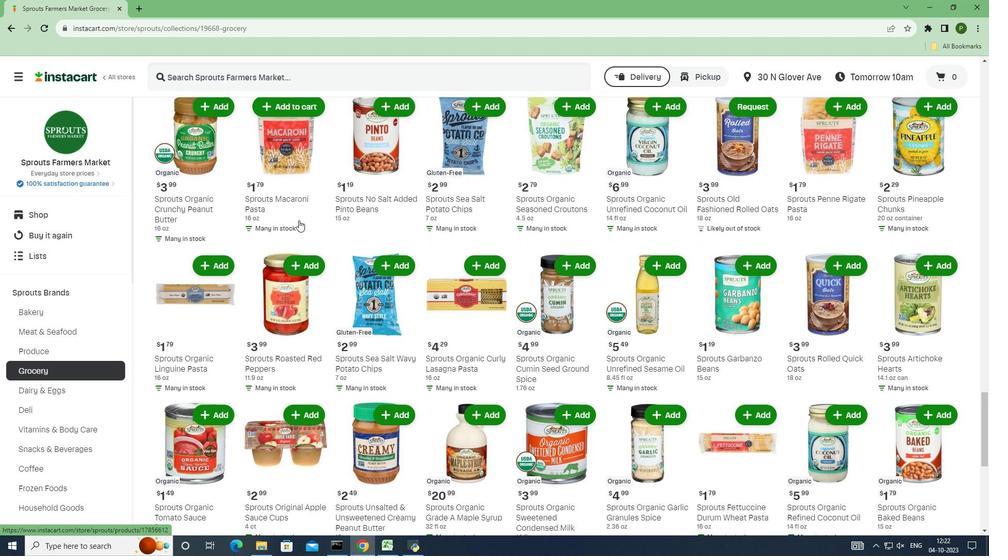 
Action: Mouse scrolled (299, 220) with delta (0, 0)
Screenshot: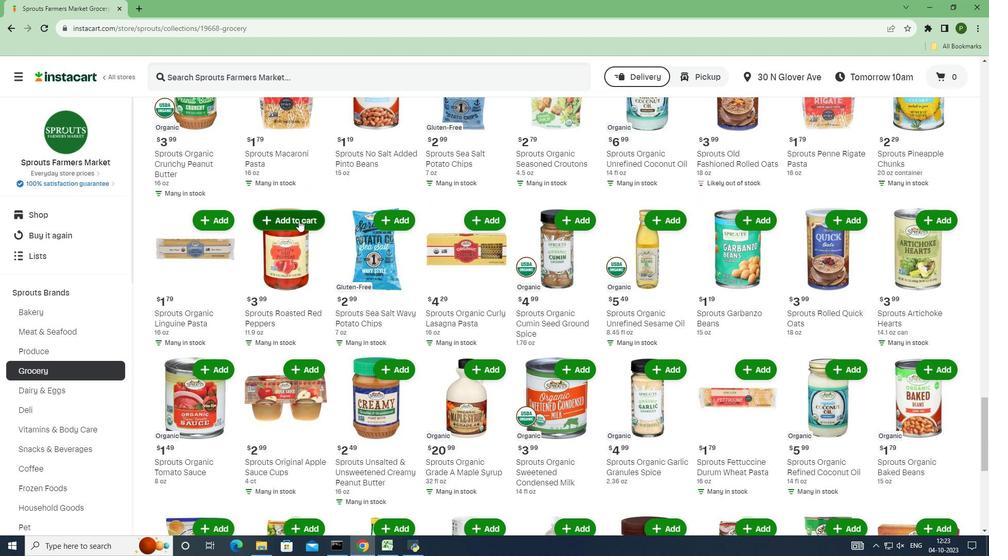 
Action: Mouse scrolled (299, 220) with delta (0, 0)
Screenshot: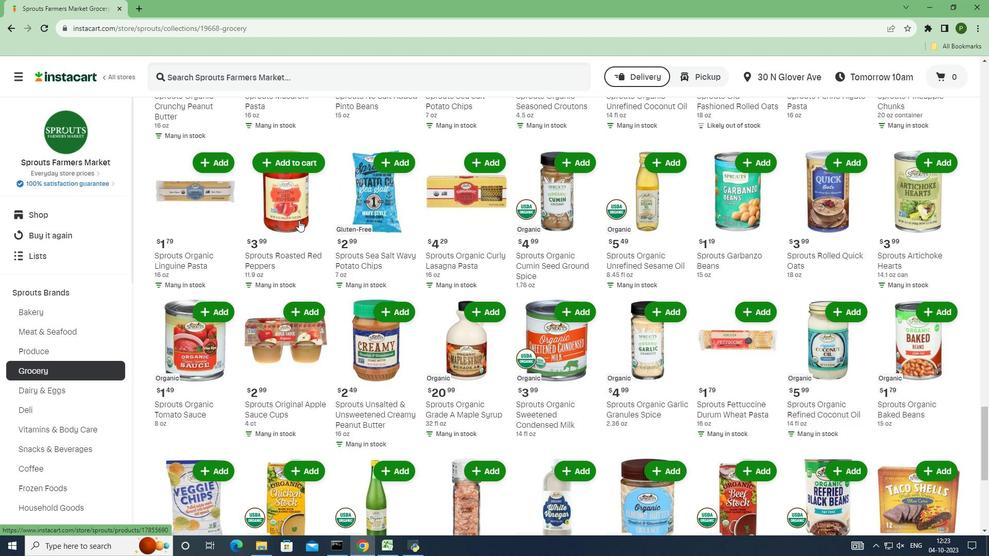 
Action: Mouse scrolled (299, 220) with delta (0, 0)
Screenshot: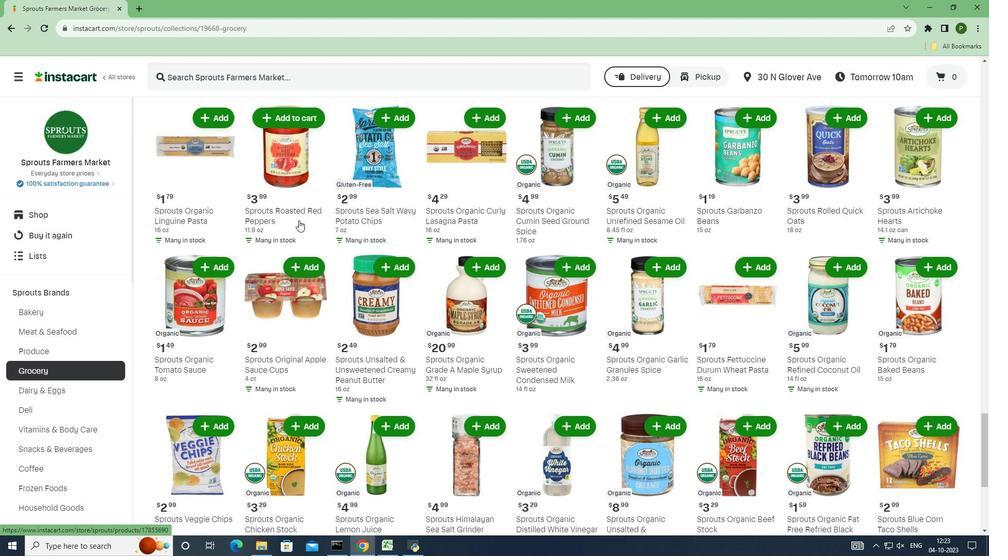 
Action: Mouse scrolled (299, 220) with delta (0, 0)
Screenshot: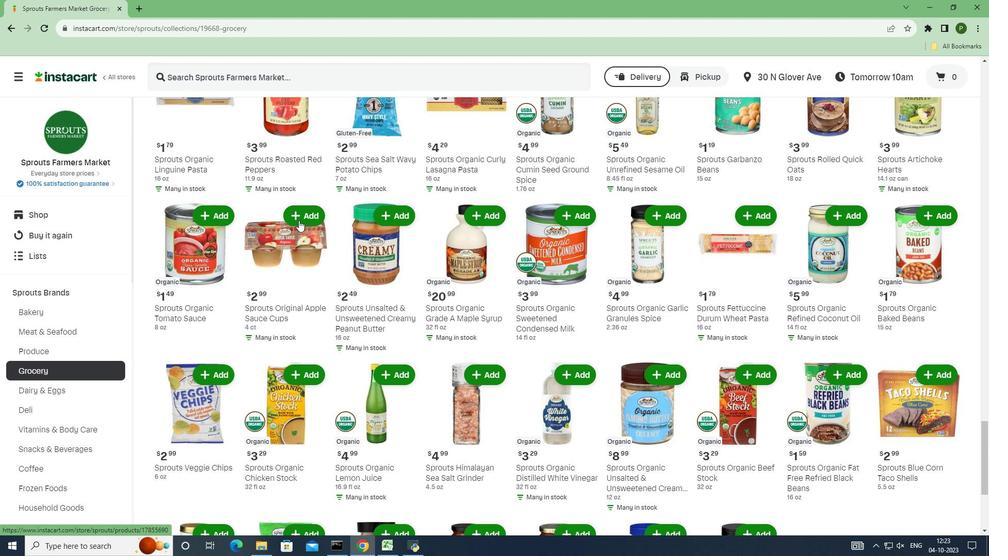
Action: Mouse scrolled (299, 220) with delta (0, 0)
Screenshot: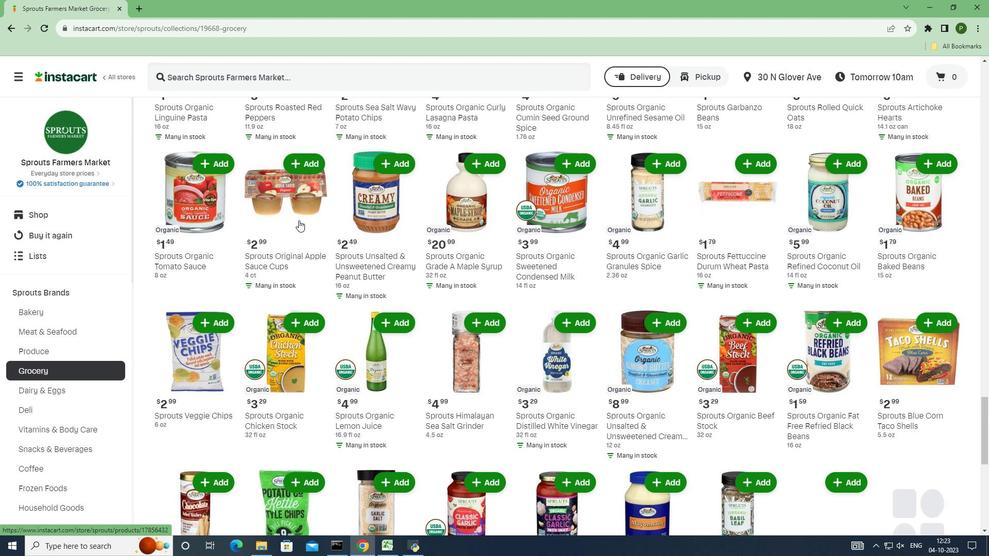 
Action: Mouse scrolled (299, 220) with delta (0, 0)
Screenshot: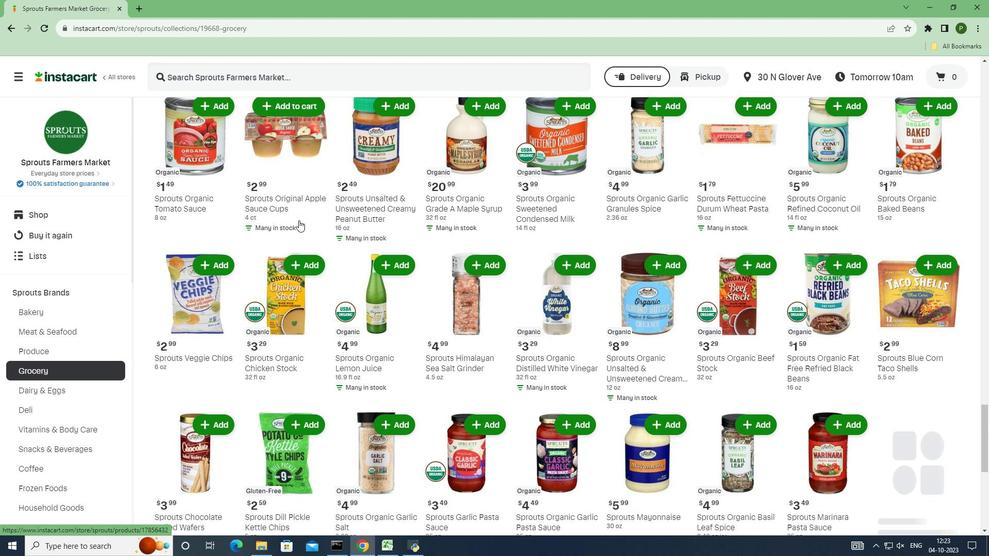 
Action: Mouse scrolled (299, 220) with delta (0, 0)
Screenshot: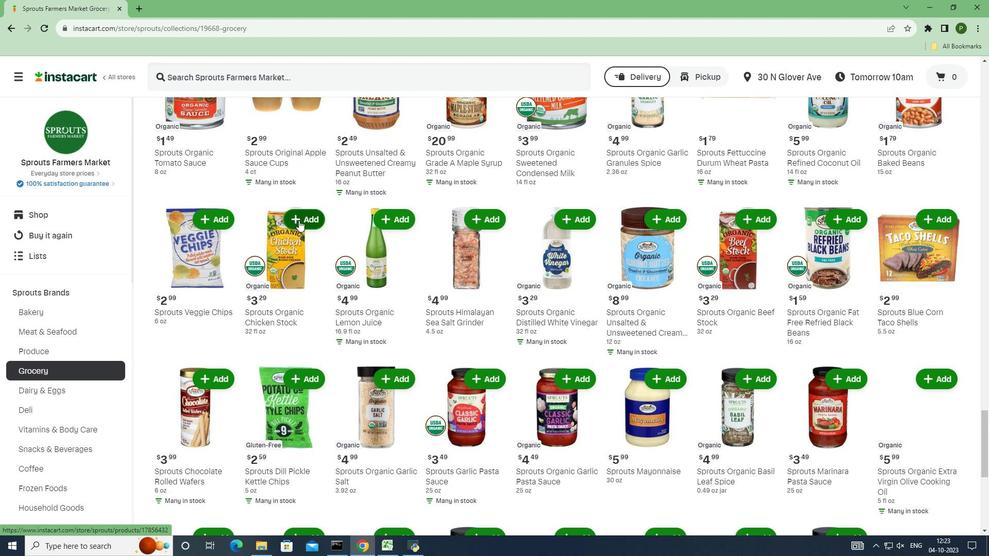 
Action: Mouse scrolled (299, 220) with delta (0, 0)
Screenshot: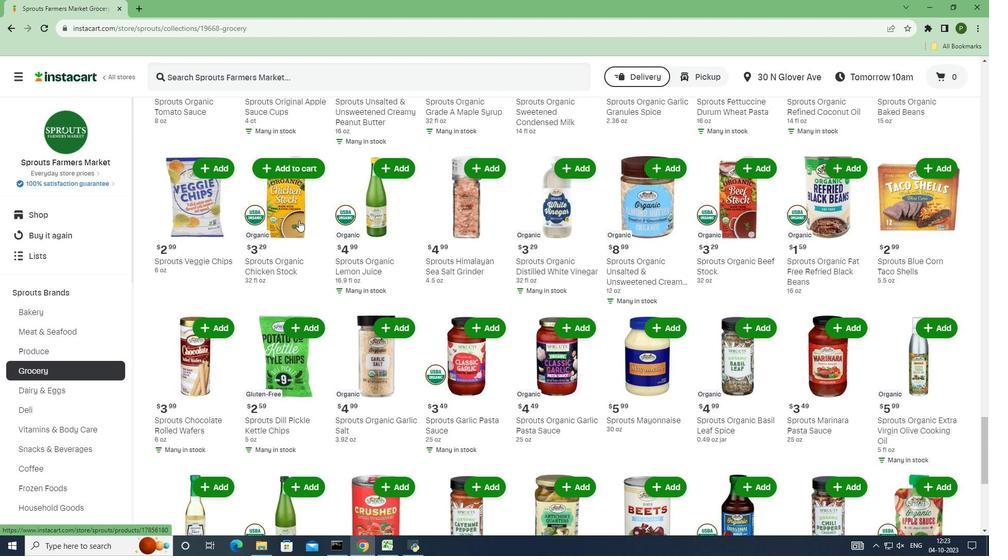 
Action: Mouse scrolled (299, 220) with delta (0, 0)
Screenshot: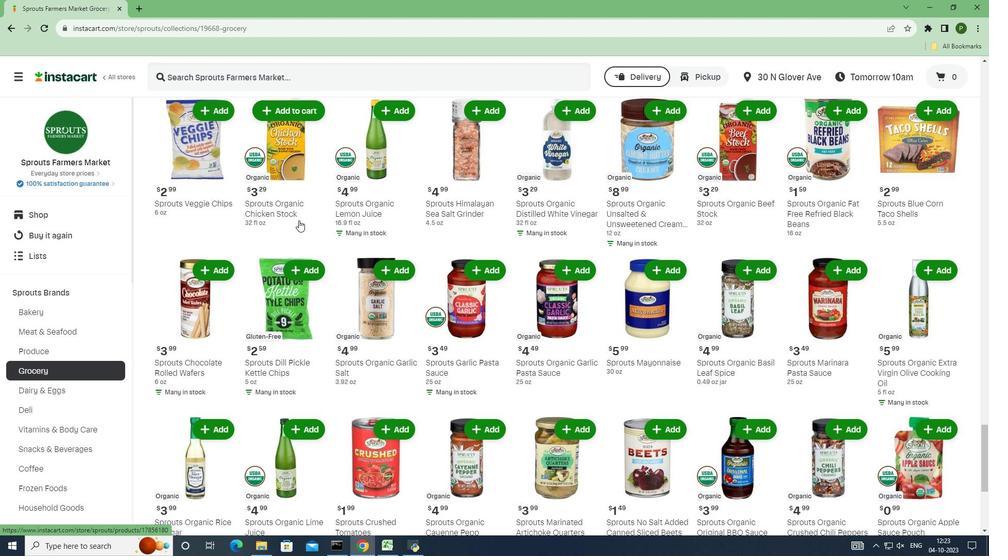 
Action: Mouse scrolled (299, 220) with delta (0, 0)
Screenshot: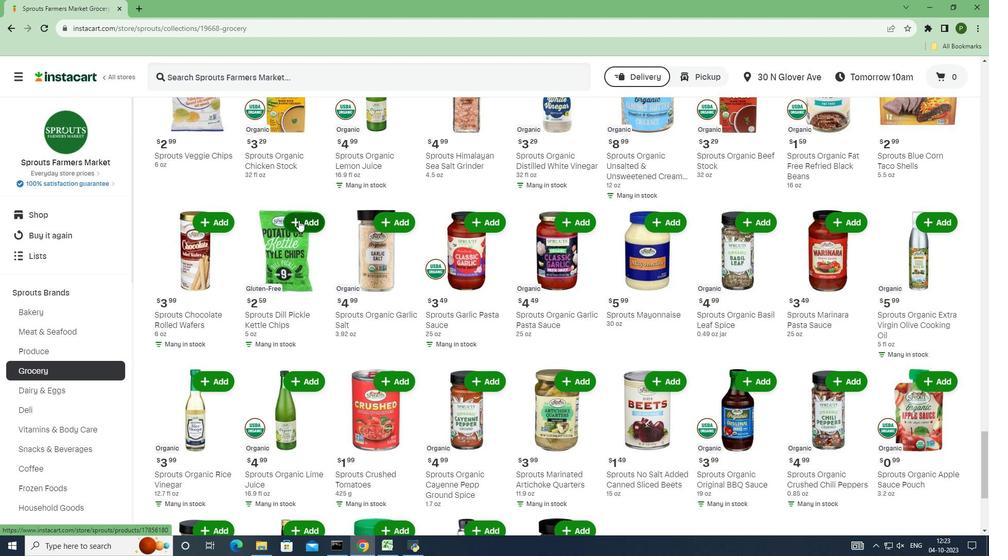 
Action: Mouse scrolled (299, 220) with delta (0, 0)
Screenshot: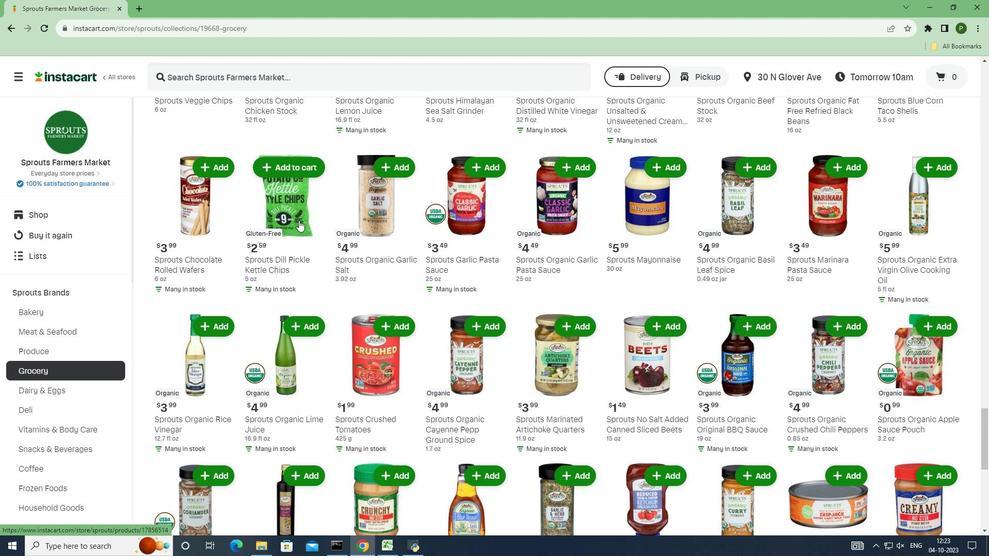 
Action: Mouse scrolled (299, 220) with delta (0, 0)
Screenshot: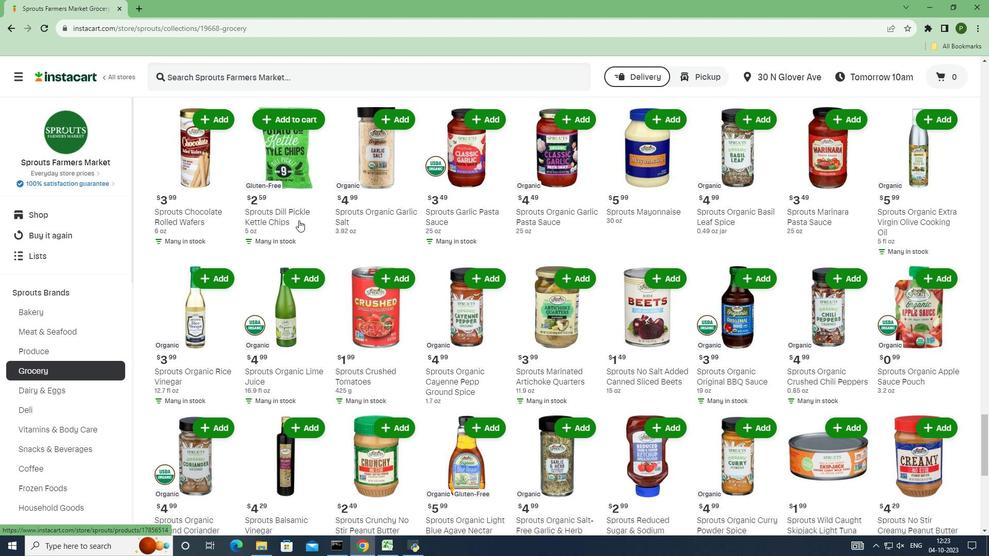 
Action: Mouse scrolled (299, 220) with delta (0, 0)
Screenshot: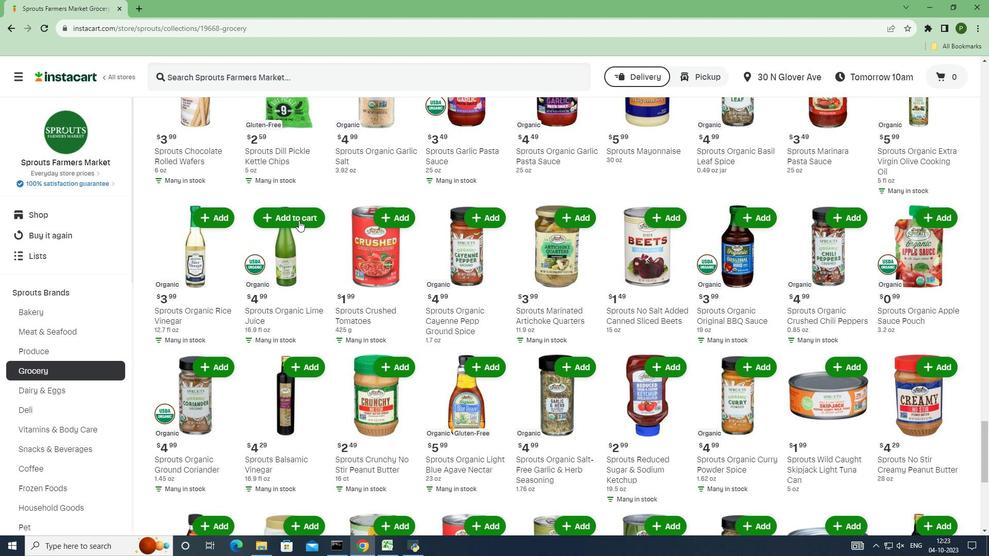 
Action: Mouse moved to (838, 173)
Screenshot: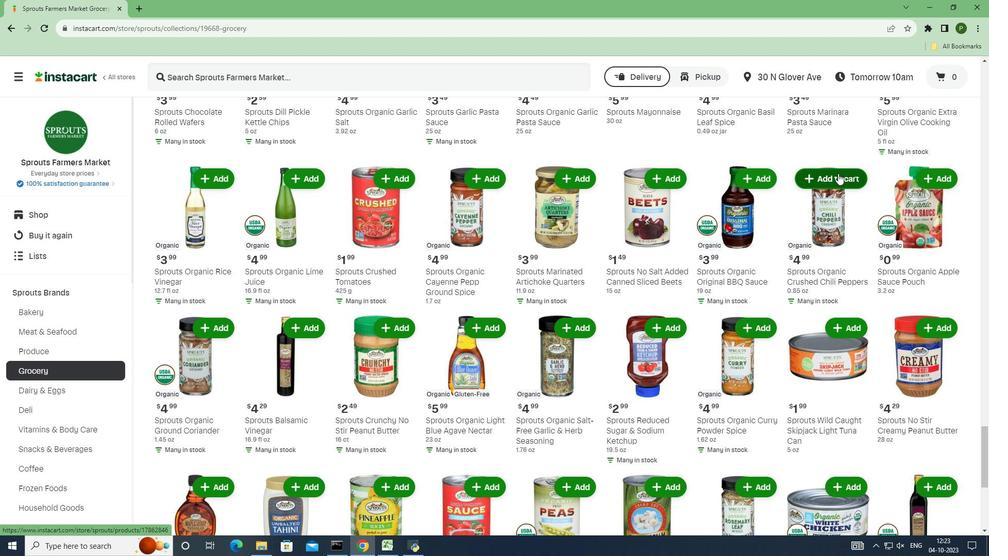 
Action: Mouse pressed left at (838, 173)
Screenshot: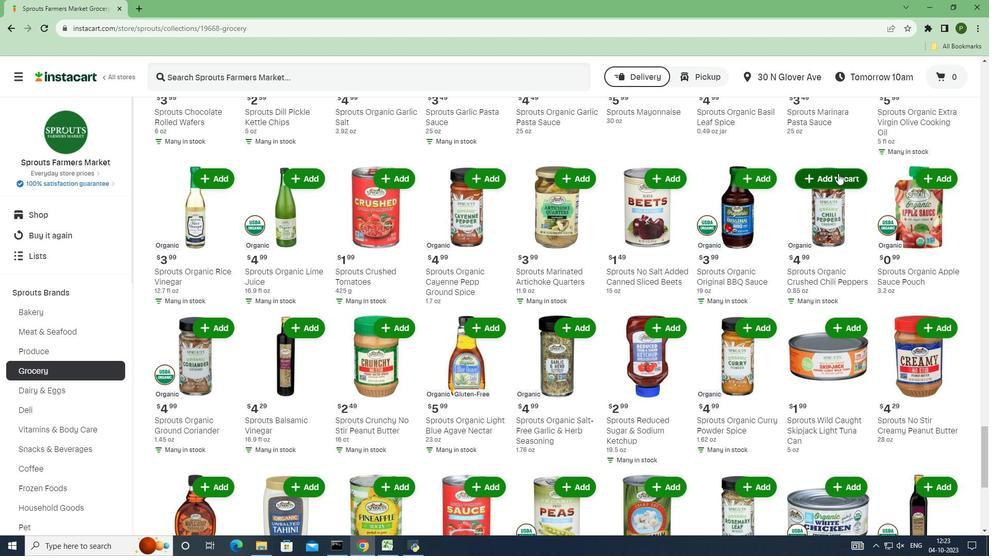 
